 Task: Open the event Casual Team Building Game on '2024/05/21', change the date to 2024/03/05, change the font style of the description to Courier New, set the availability to Away, insert an emoji Purple herat, logged in from the account softage.10@softage.net and add another guest for the event, softage.2@softage.net. Change the alignment of the event description to Align left.Change the font color of the description to Dark Green and select an event charm, 
Action: Mouse moved to (381, 161)
Screenshot: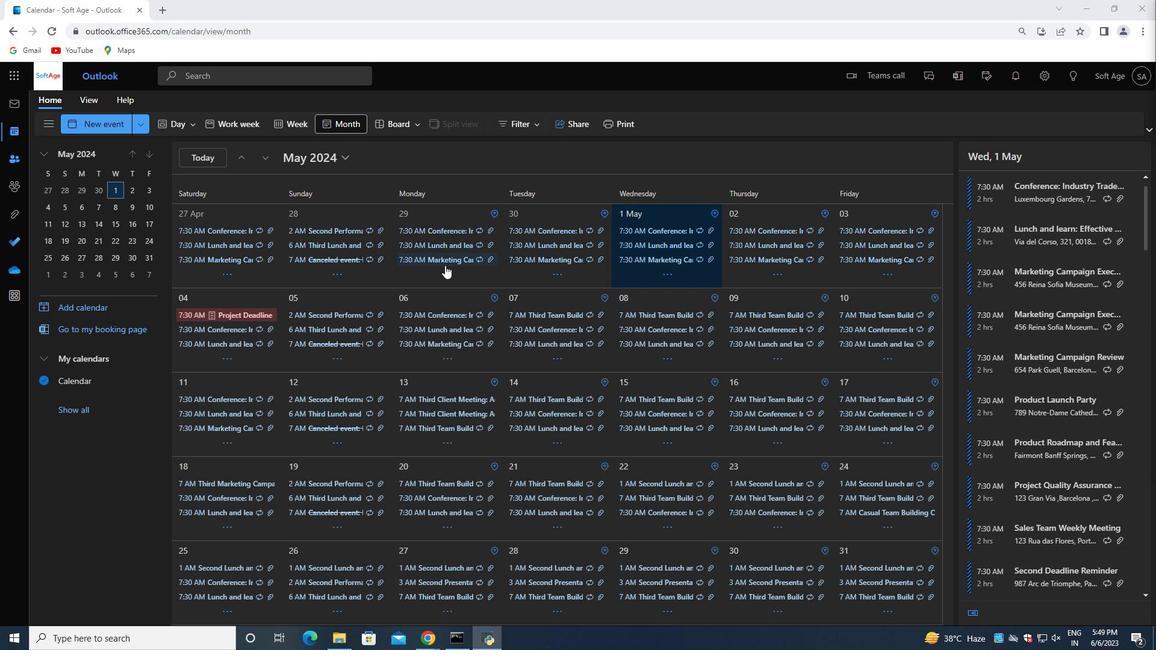 
Action: Mouse pressed left at (381, 161)
Screenshot: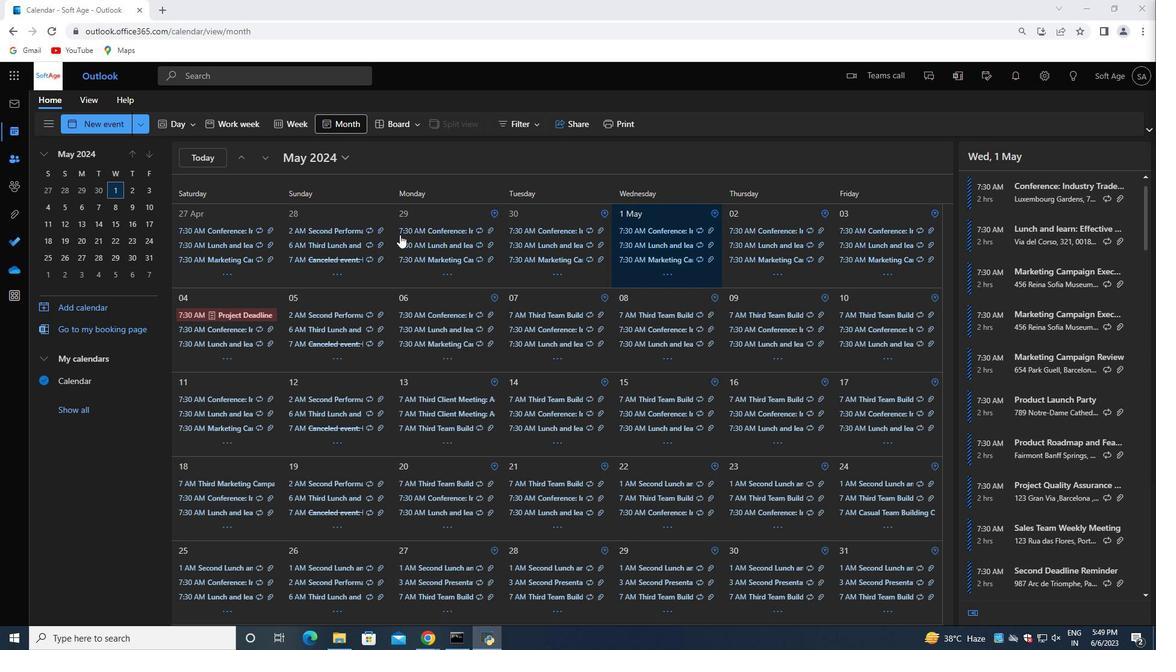 
Action: Mouse moved to (398, 182)
Screenshot: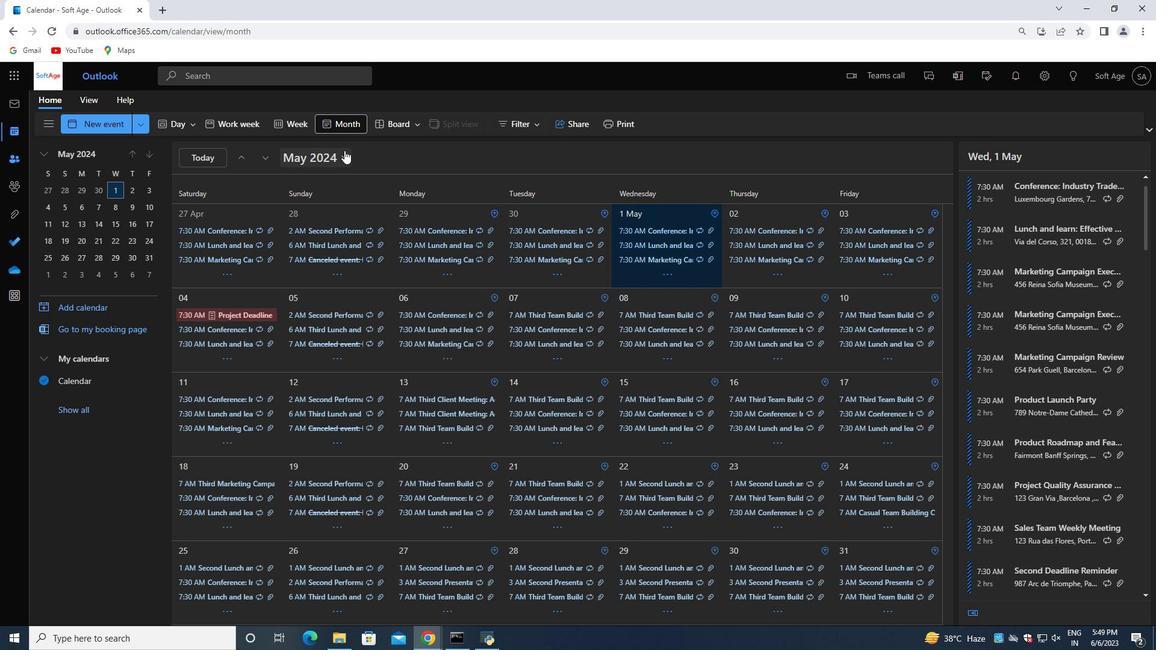 
Action: Mouse pressed left at (398, 182)
Screenshot: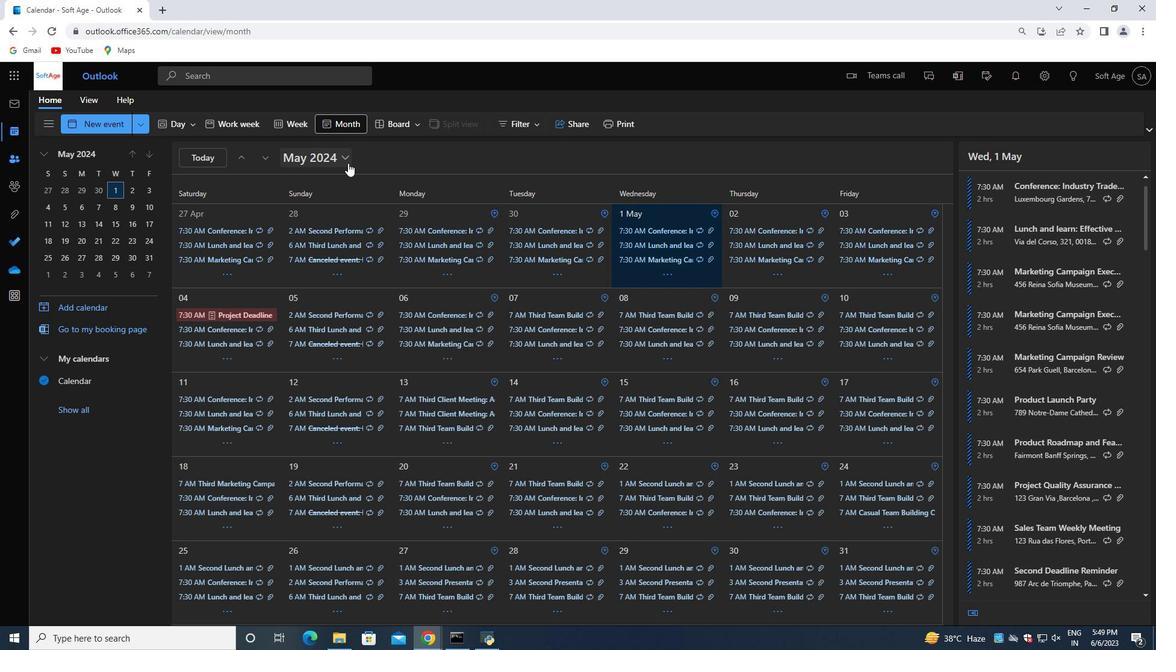 
Action: Mouse moved to (303, 239)
Screenshot: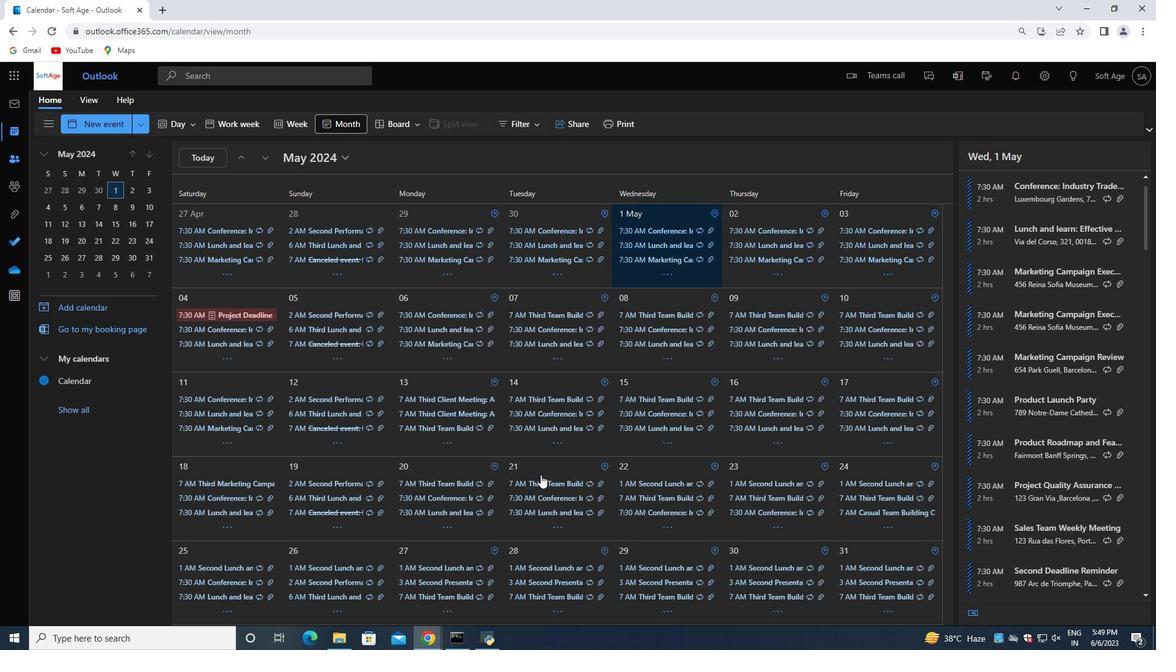
Action: Mouse pressed left at (303, 239)
Screenshot: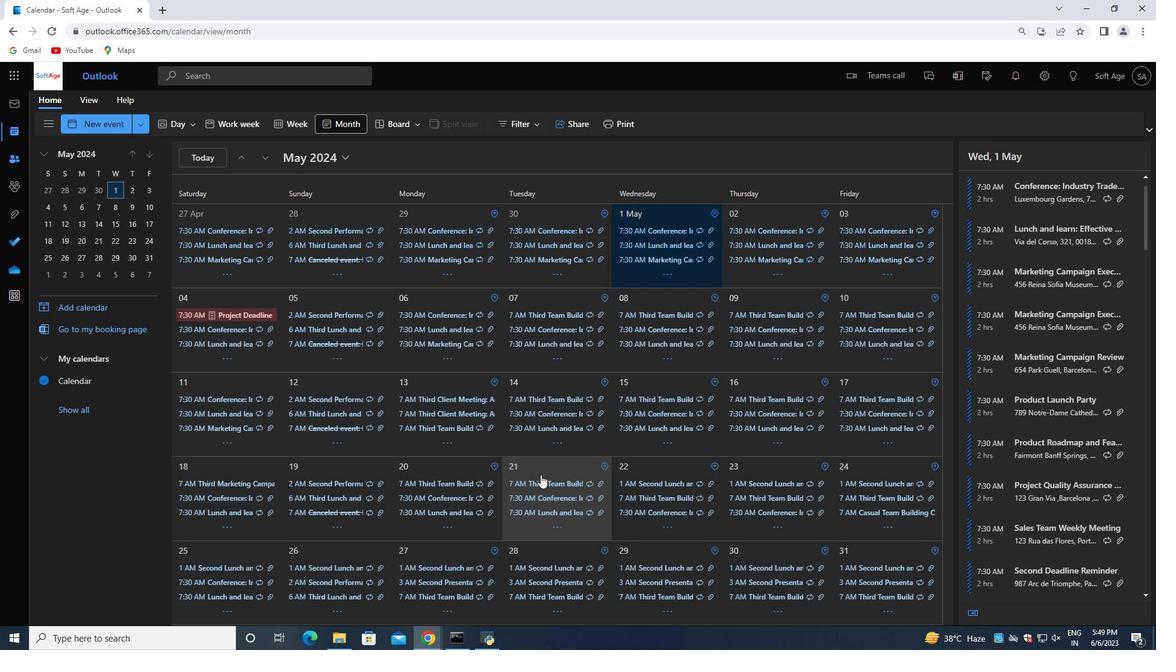 
Action: Mouse moved to (622, 162)
Screenshot: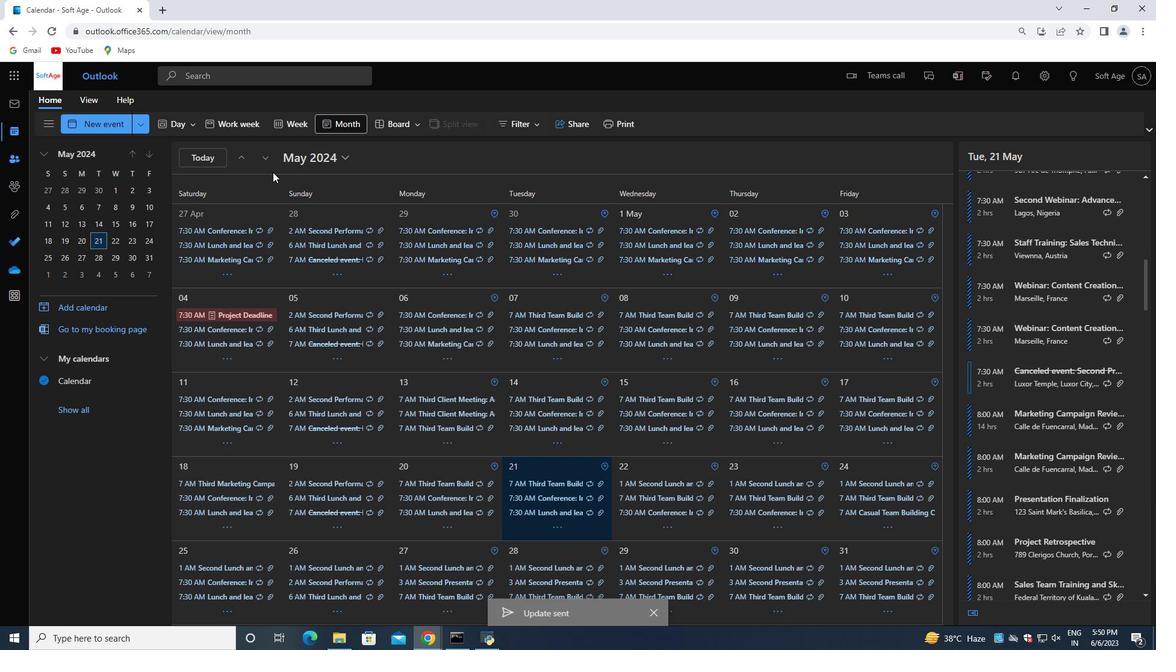 
Action: Mouse pressed left at (622, 162)
Screenshot: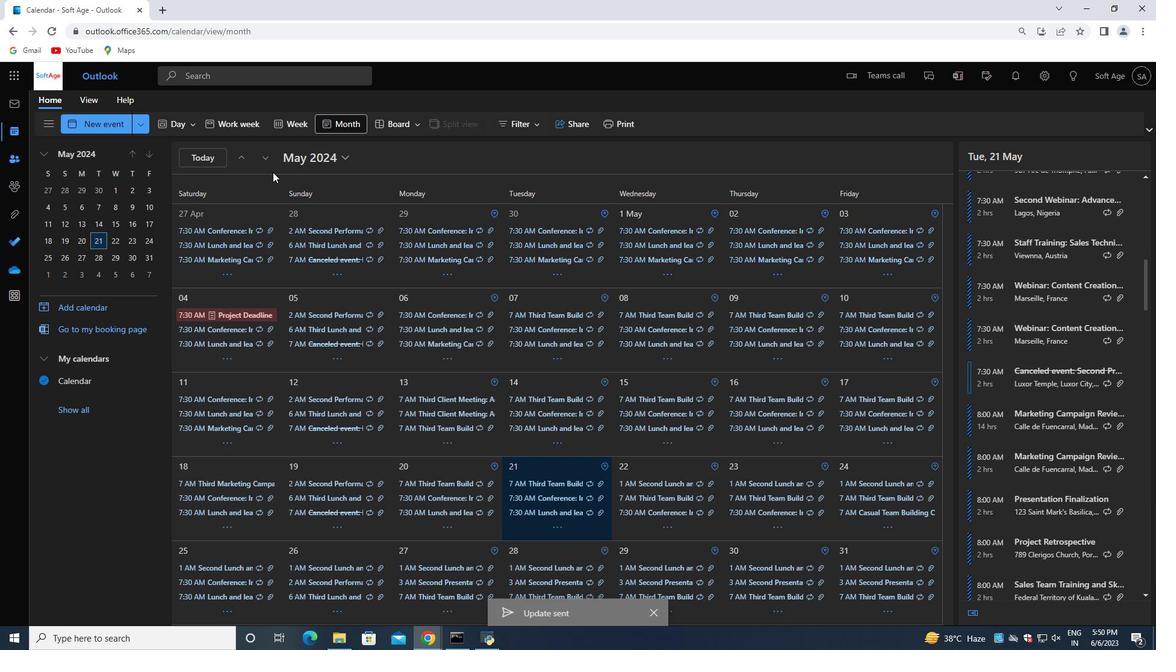 
Action: Mouse moved to (343, 150)
Screenshot: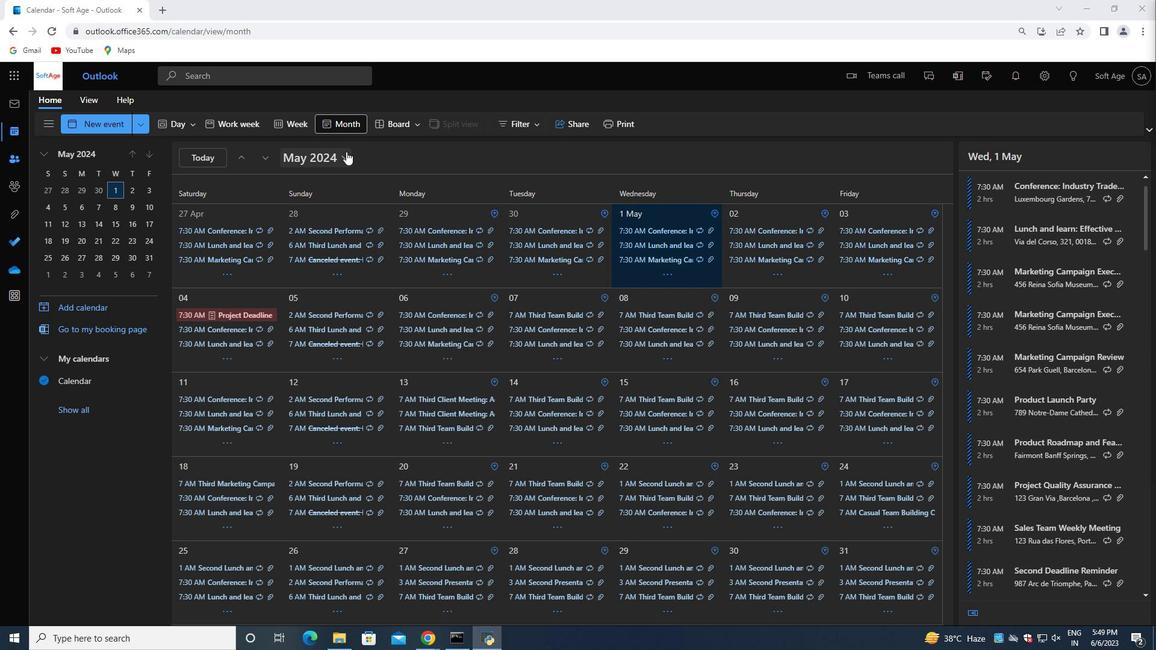 
Action: Mouse pressed left at (343, 150)
Screenshot: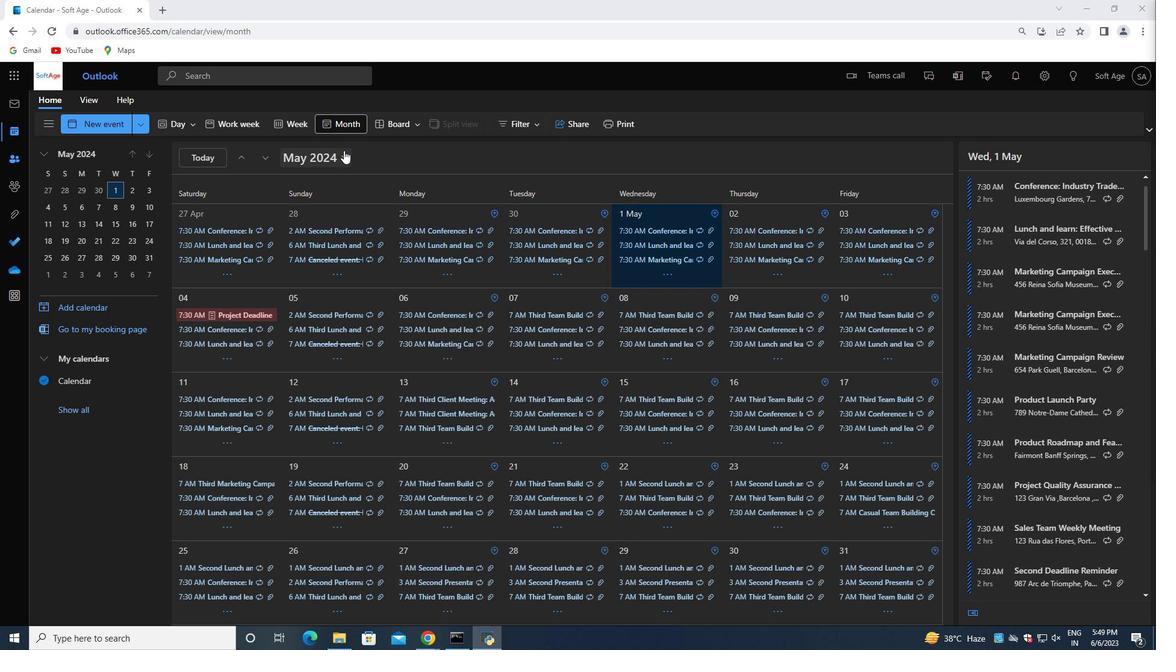 
Action: Mouse moved to (343, 150)
Screenshot: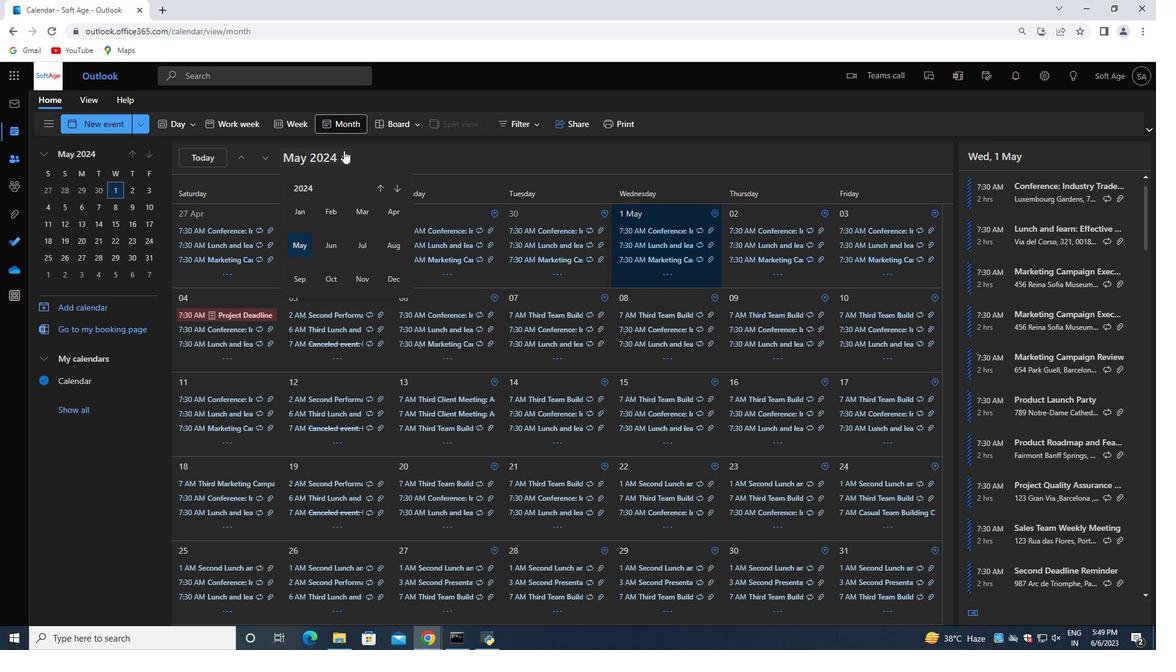 
Action: Mouse pressed left at (343, 150)
Screenshot: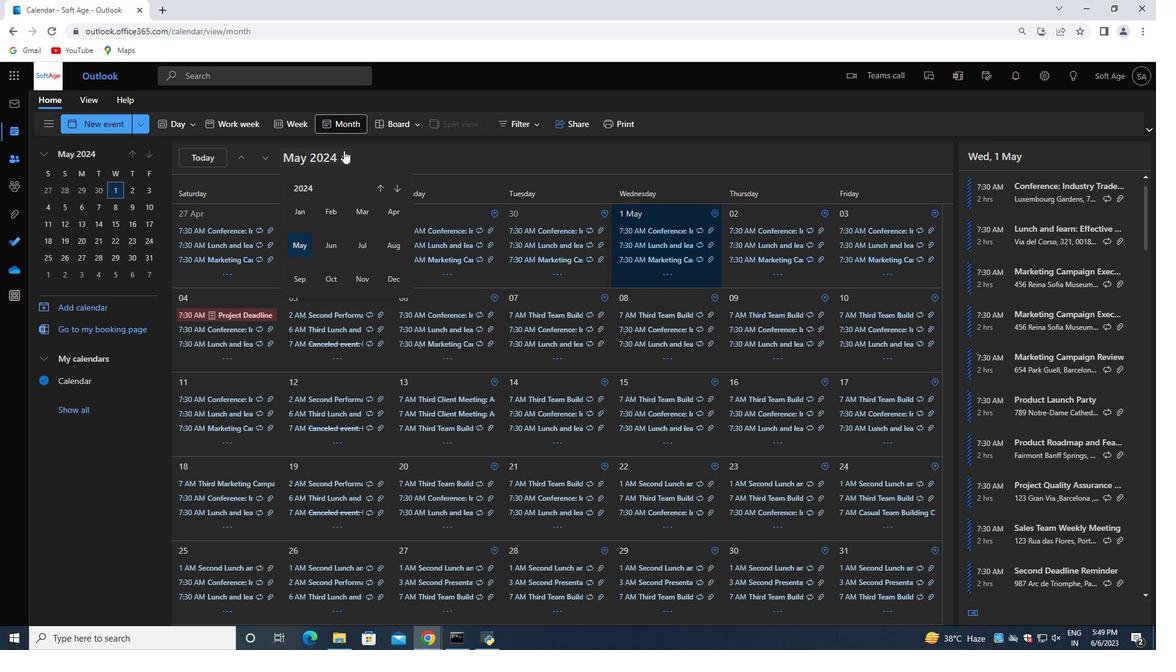 
Action: Mouse moved to (540, 475)
Screenshot: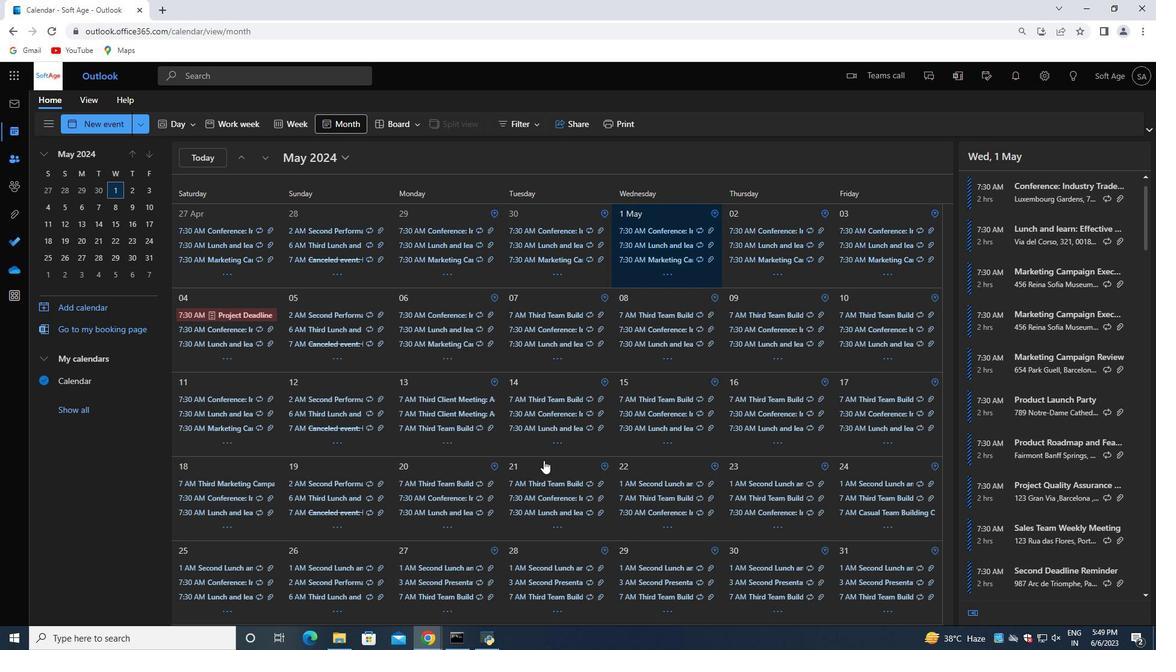 
Action: Mouse pressed left at (540, 475)
Screenshot: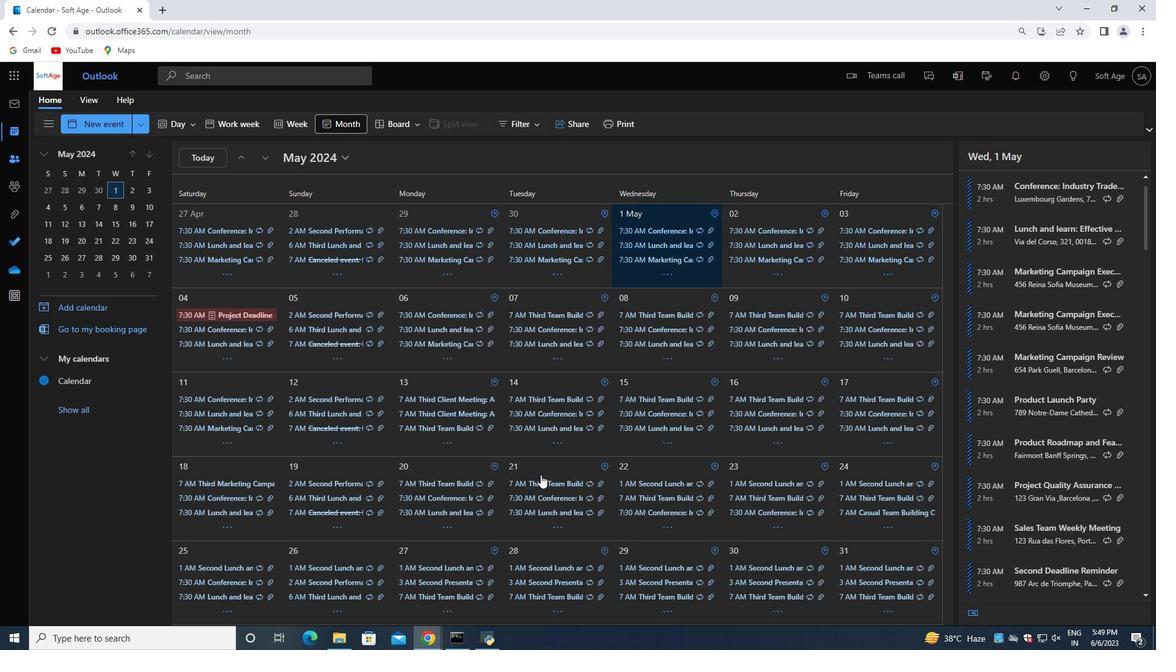 
Action: Mouse moved to (998, 408)
Screenshot: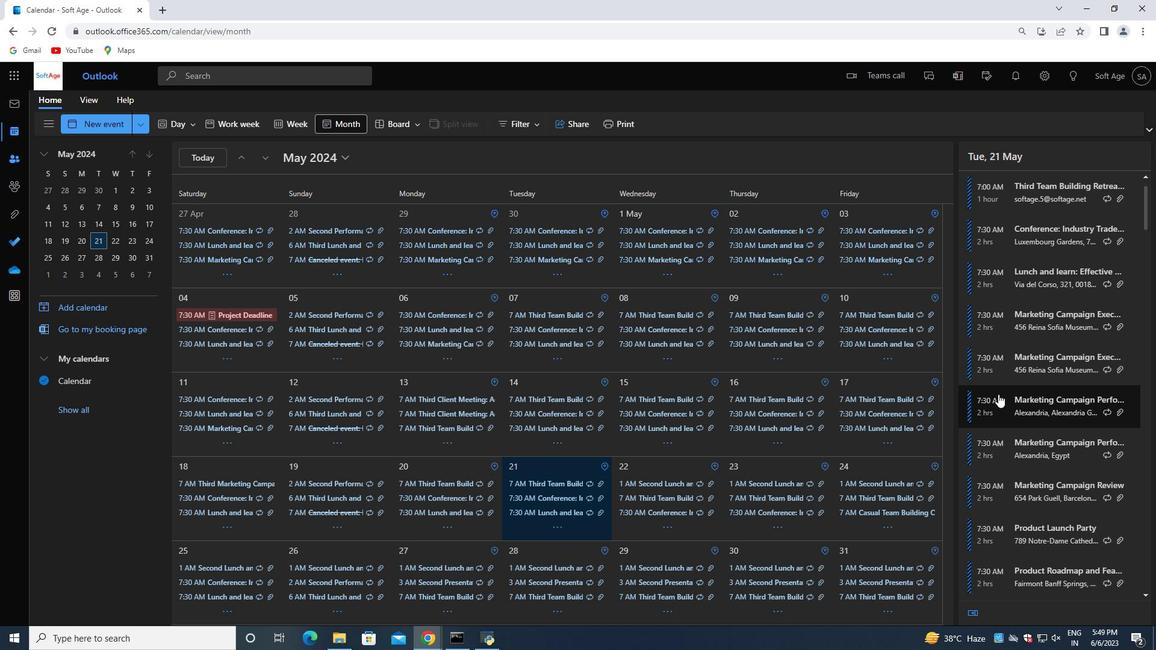 
Action: Mouse scrolled (998, 407) with delta (0, 0)
Screenshot: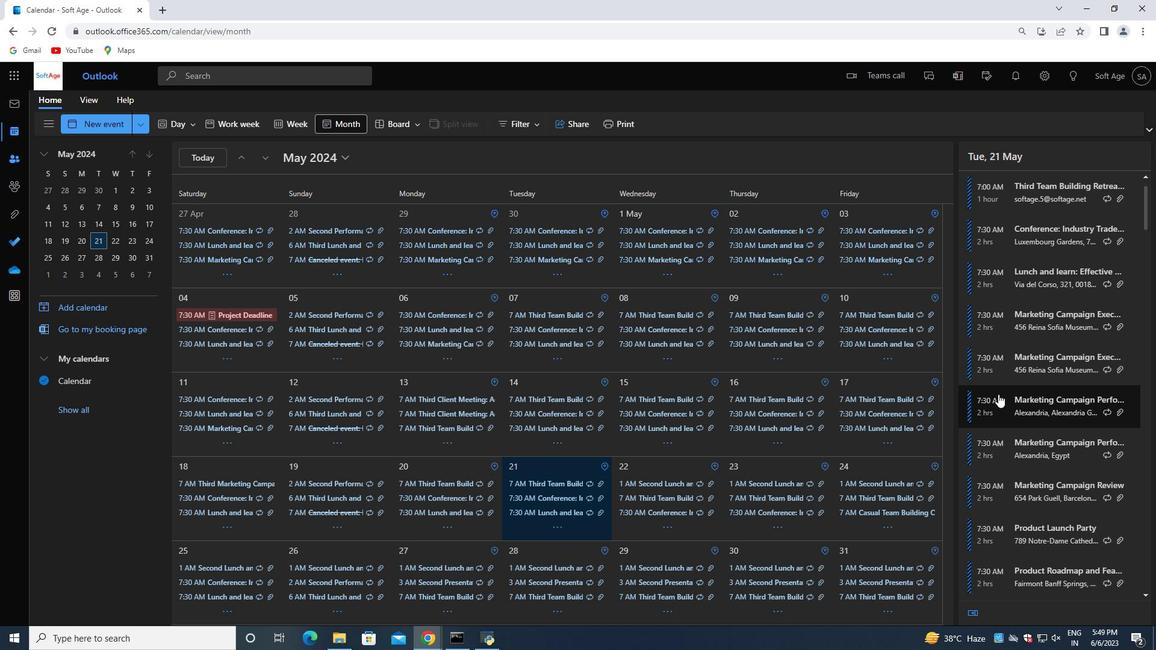
Action: Mouse moved to (998, 414)
Screenshot: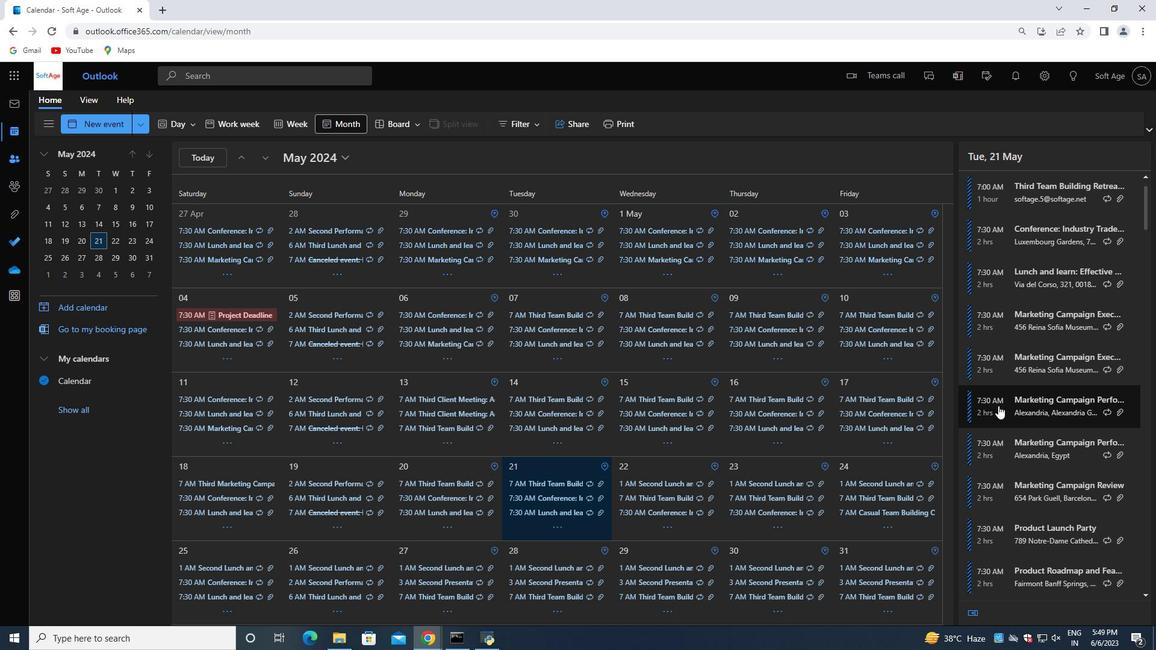 
Action: Mouse scrolled (998, 413) with delta (0, 0)
Screenshot: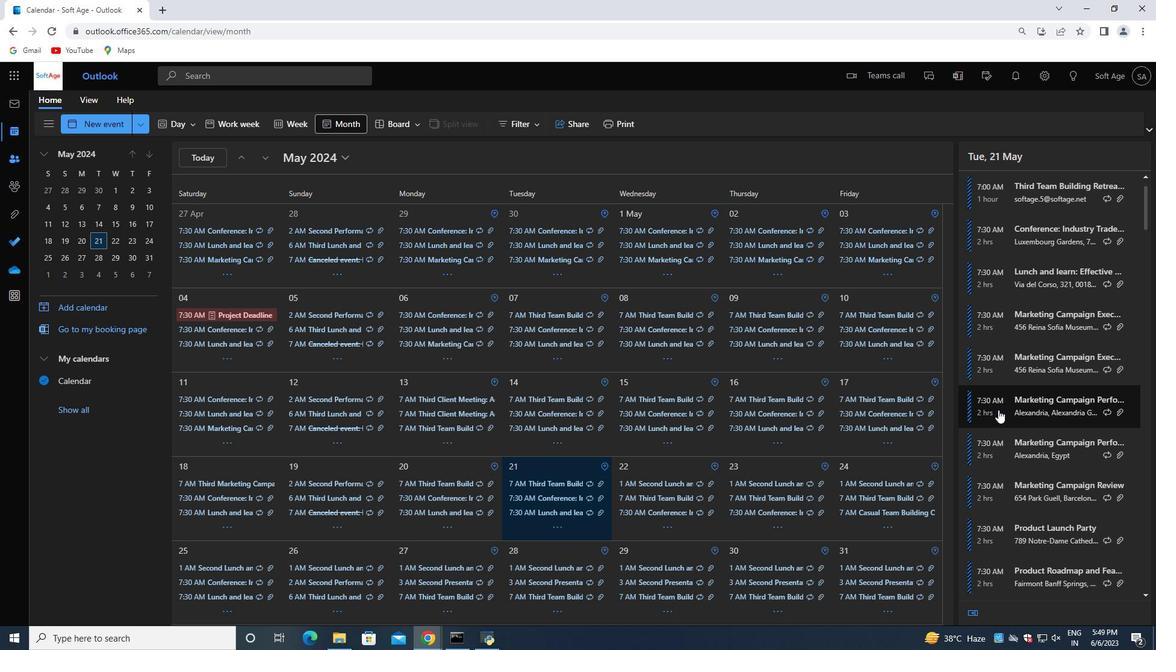 
Action: Mouse moved to (997, 415)
Screenshot: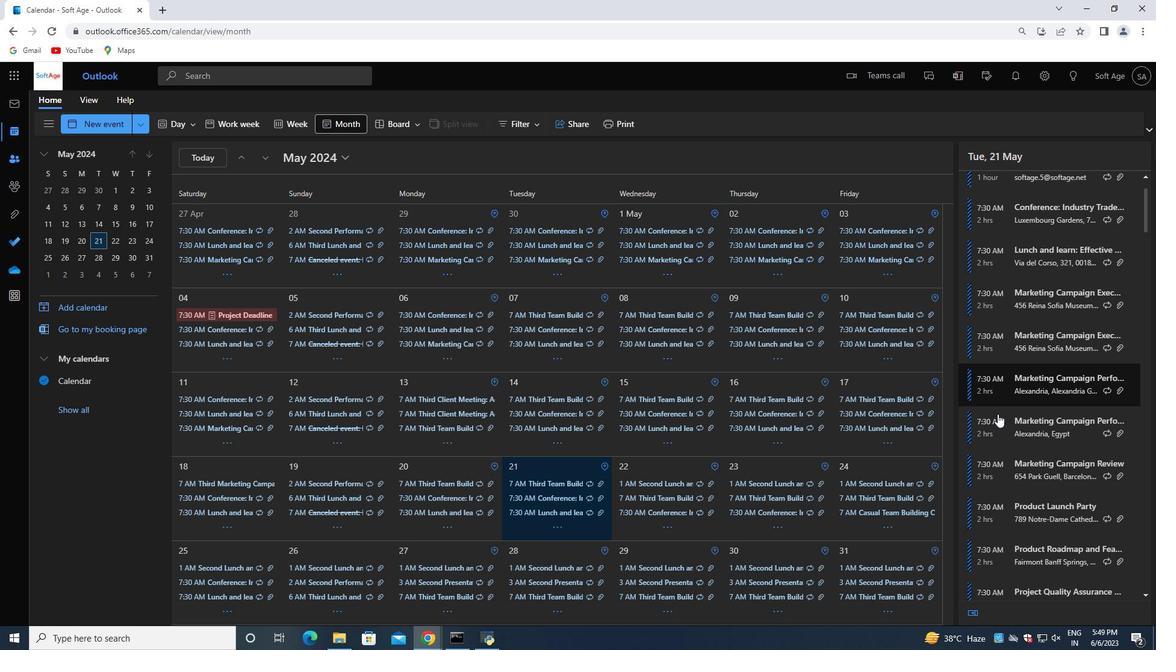 
Action: Mouse scrolled (997, 414) with delta (0, 0)
Screenshot: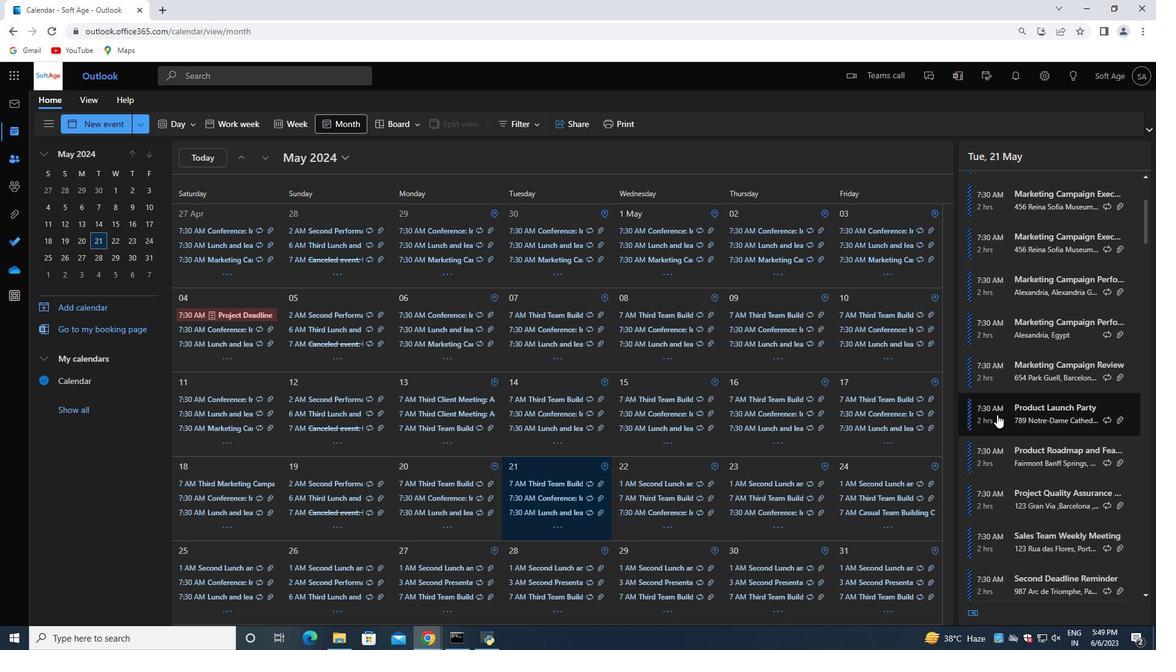 
Action: Mouse scrolled (997, 414) with delta (0, 0)
Screenshot: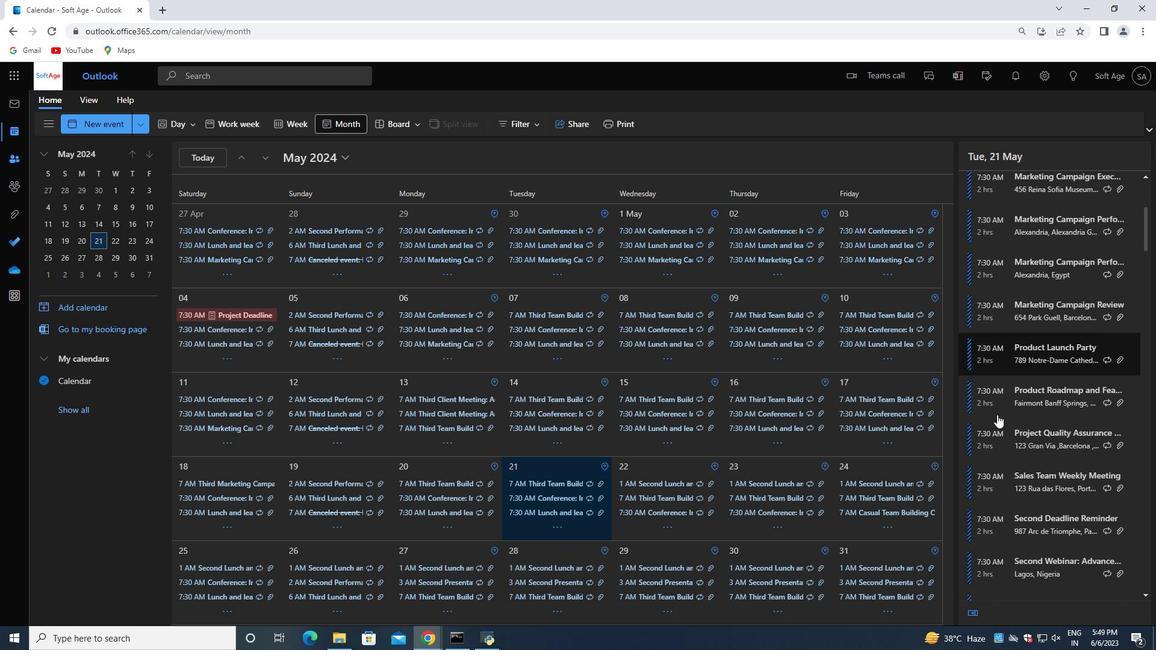 
Action: Mouse scrolled (997, 414) with delta (0, 0)
Screenshot: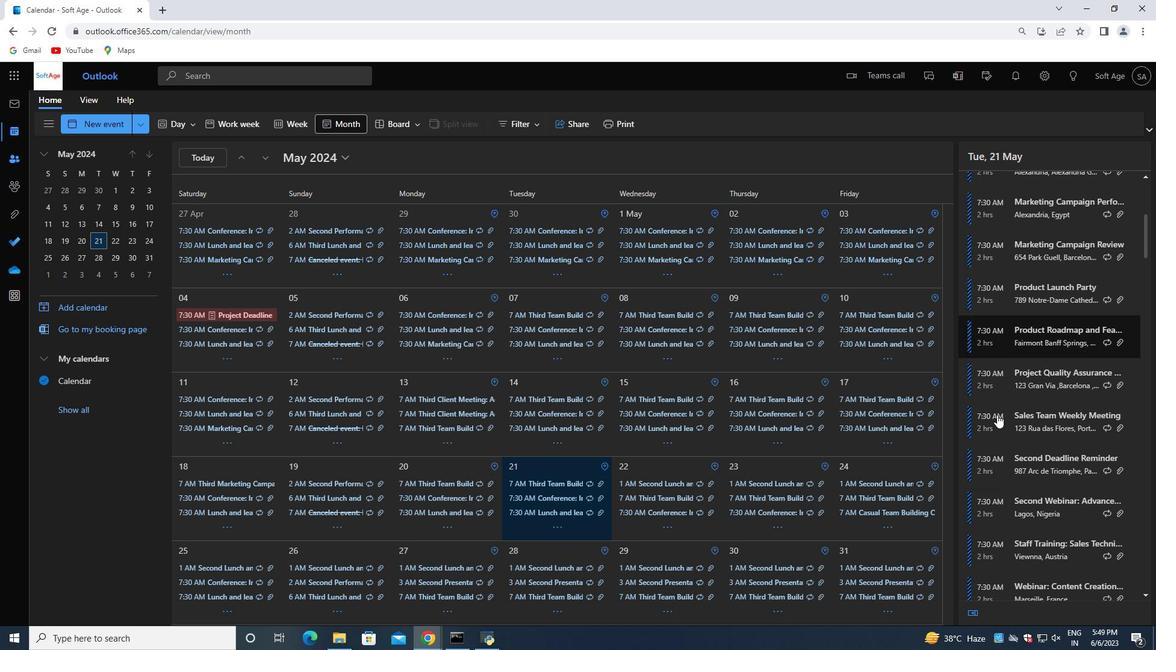 
Action: Mouse scrolled (997, 414) with delta (0, 0)
Screenshot: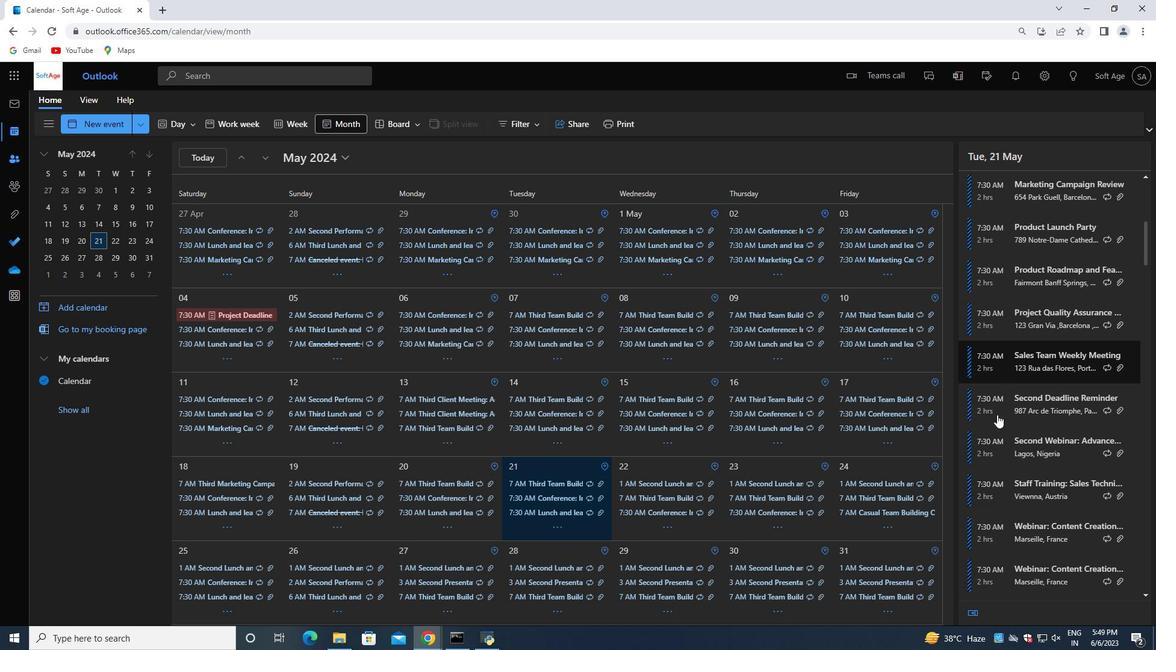 
Action: Mouse moved to (996, 415)
Screenshot: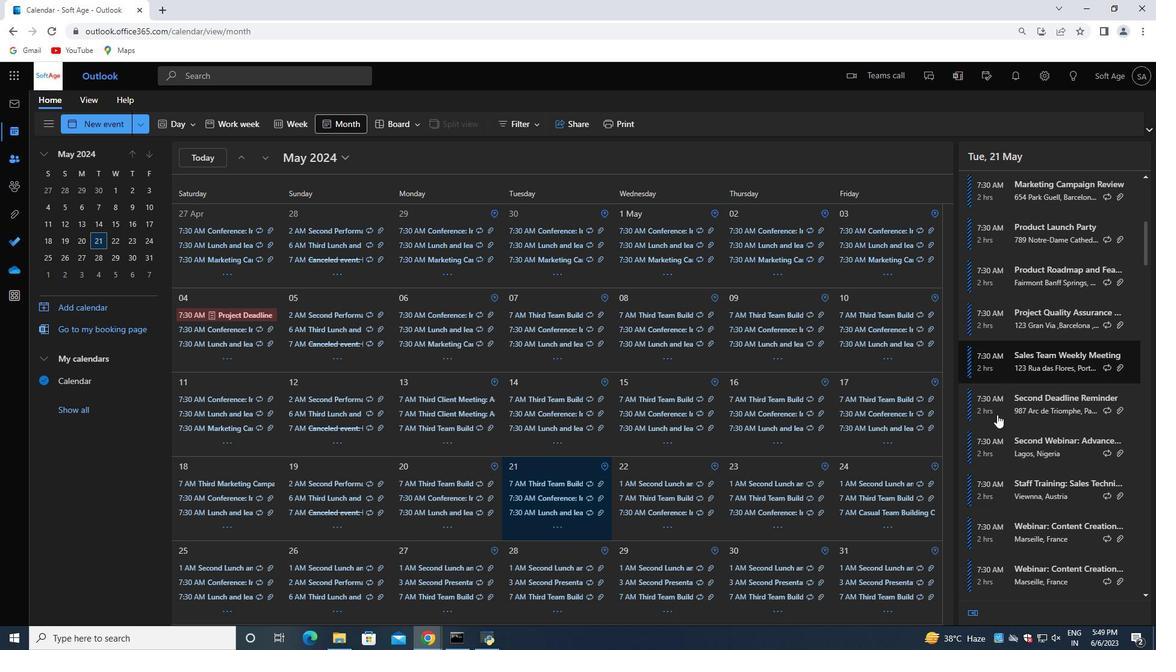 
Action: Mouse scrolled (996, 414) with delta (0, 0)
Screenshot: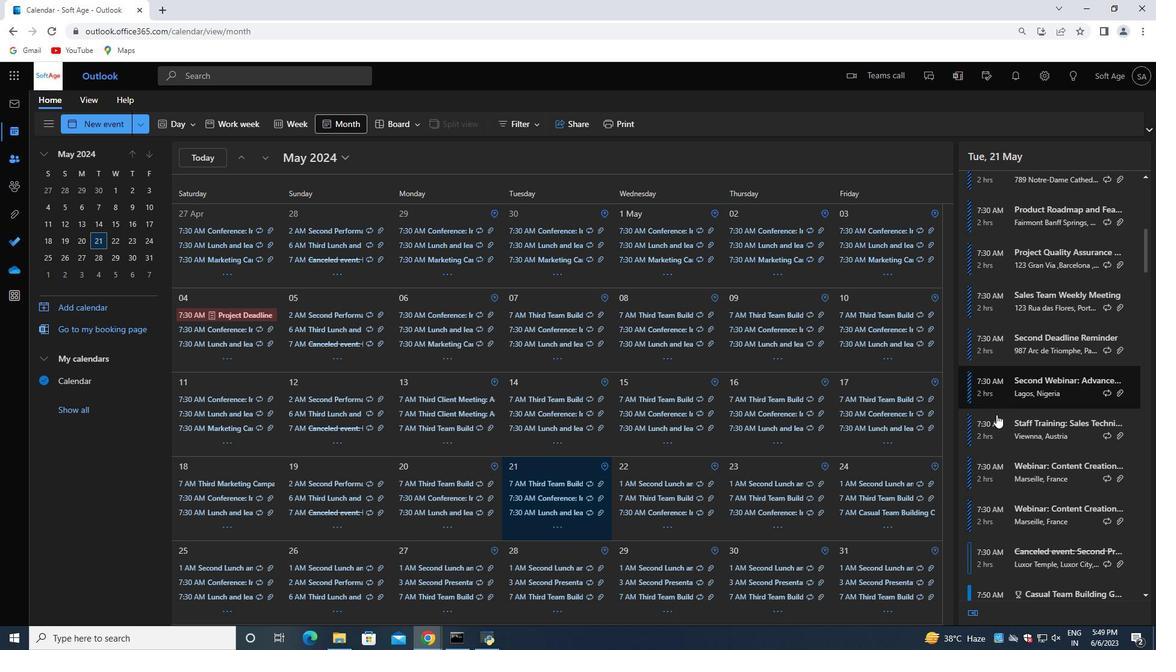 
Action: Mouse scrolled (996, 414) with delta (0, 0)
Screenshot: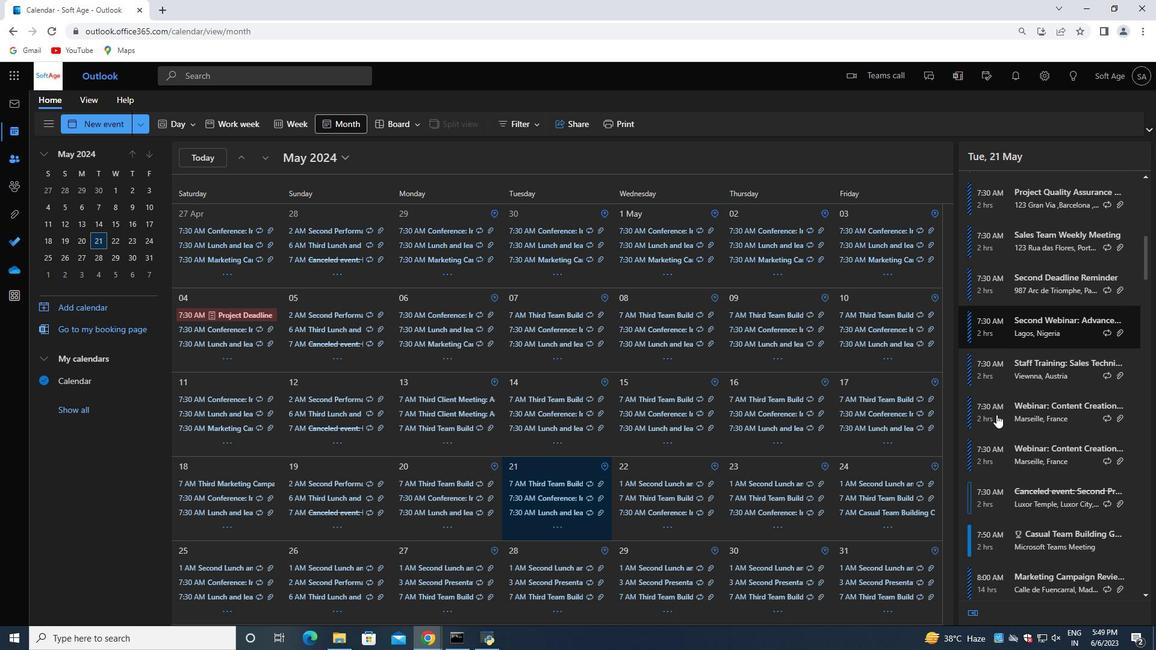 
Action: Mouse scrolled (996, 414) with delta (0, 0)
Screenshot: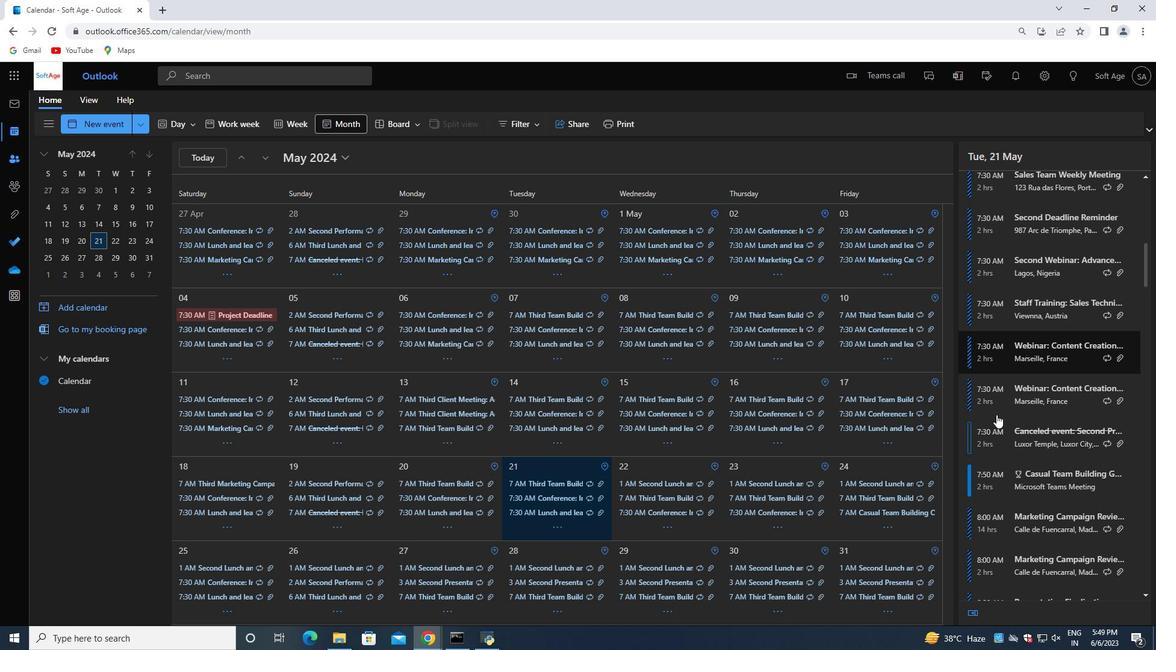 
Action: Mouse moved to (998, 427)
Screenshot: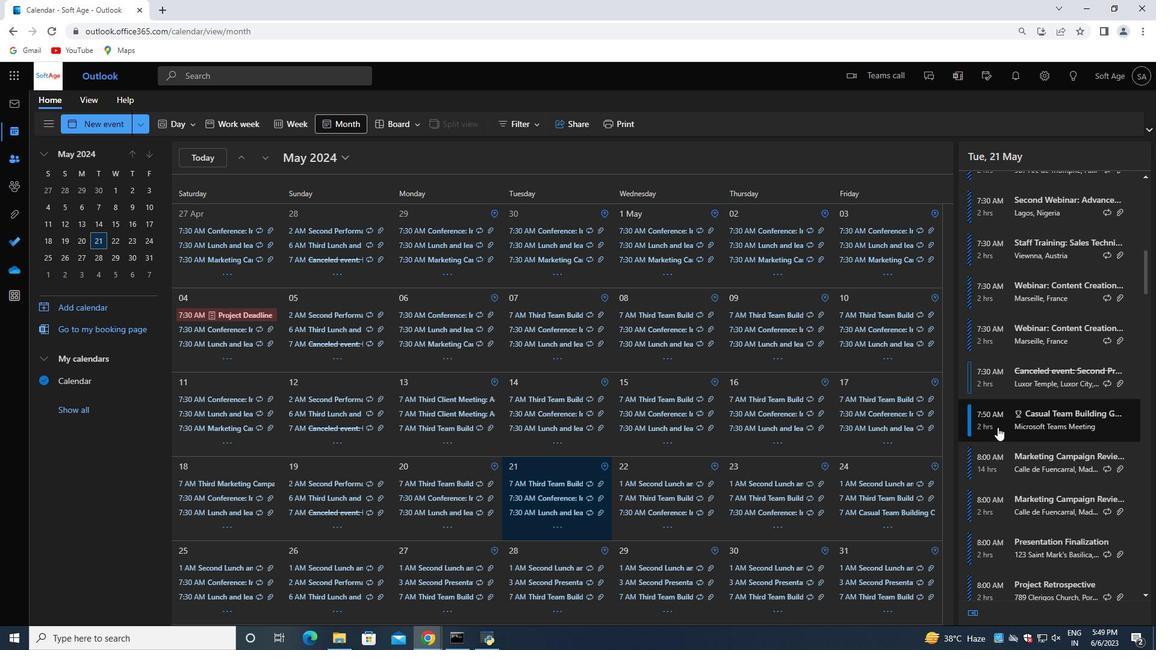 
Action: Mouse pressed left at (998, 427)
Screenshot: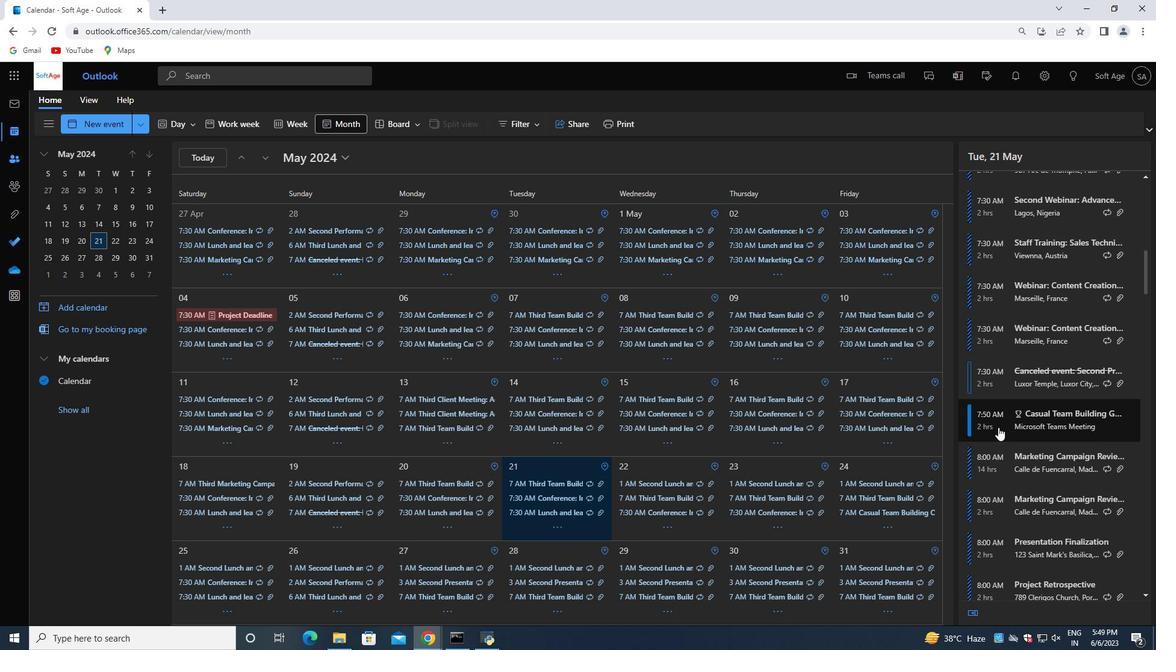 
Action: Mouse moved to (772, 489)
Screenshot: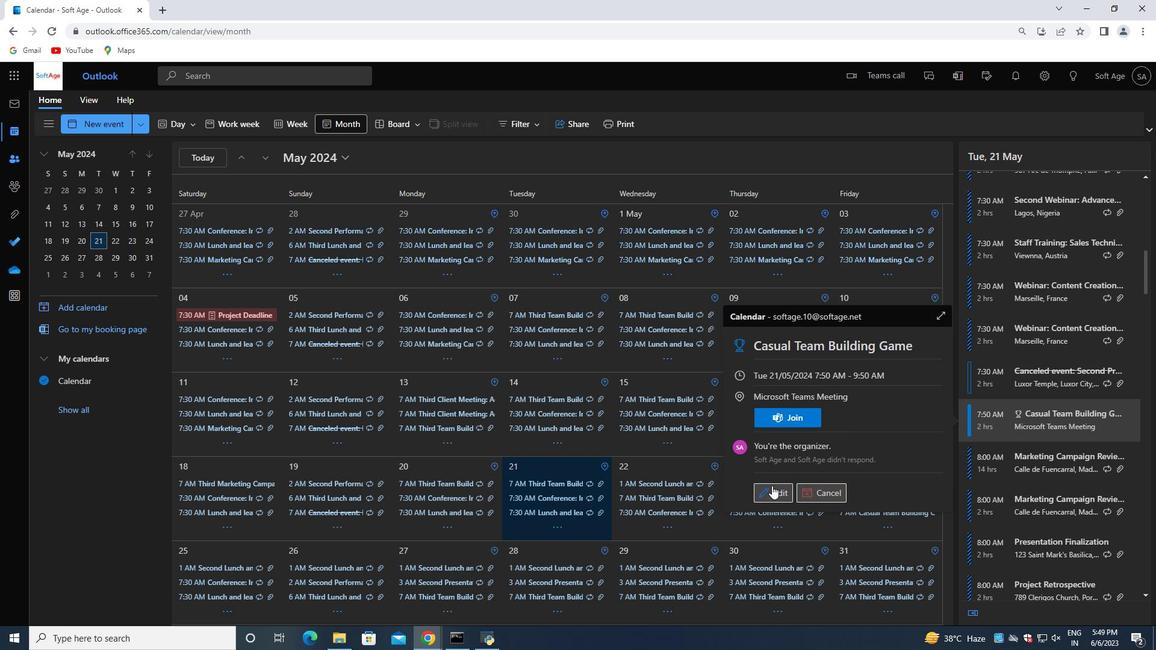 
Action: Mouse pressed left at (772, 489)
Screenshot: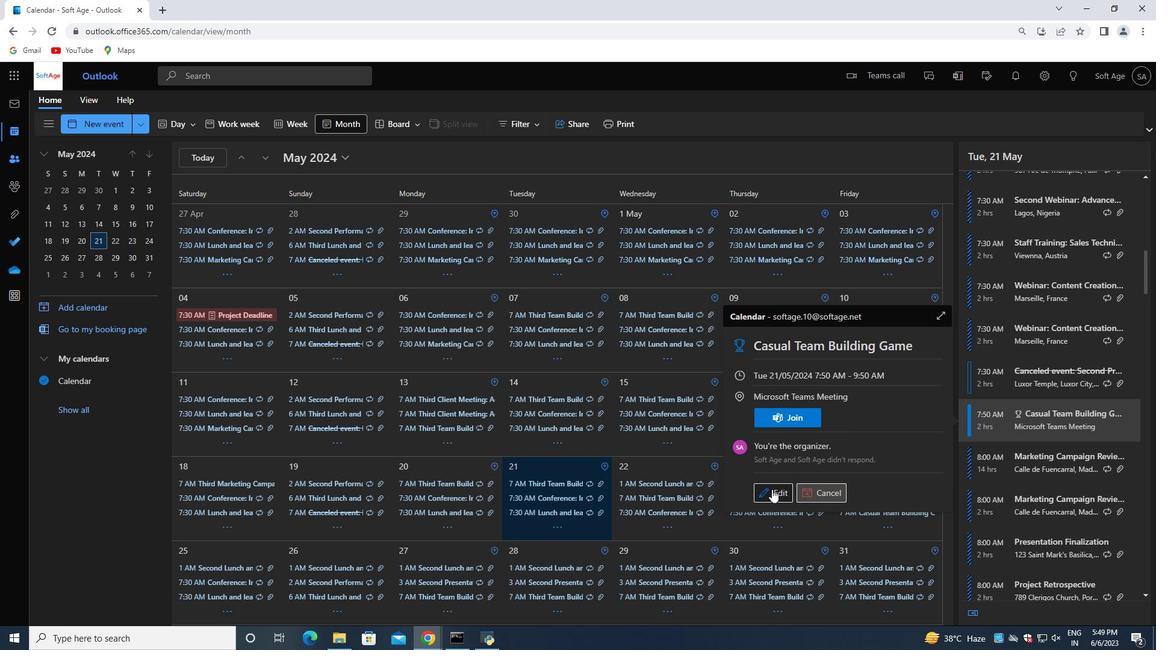 
Action: Mouse moved to (352, 331)
Screenshot: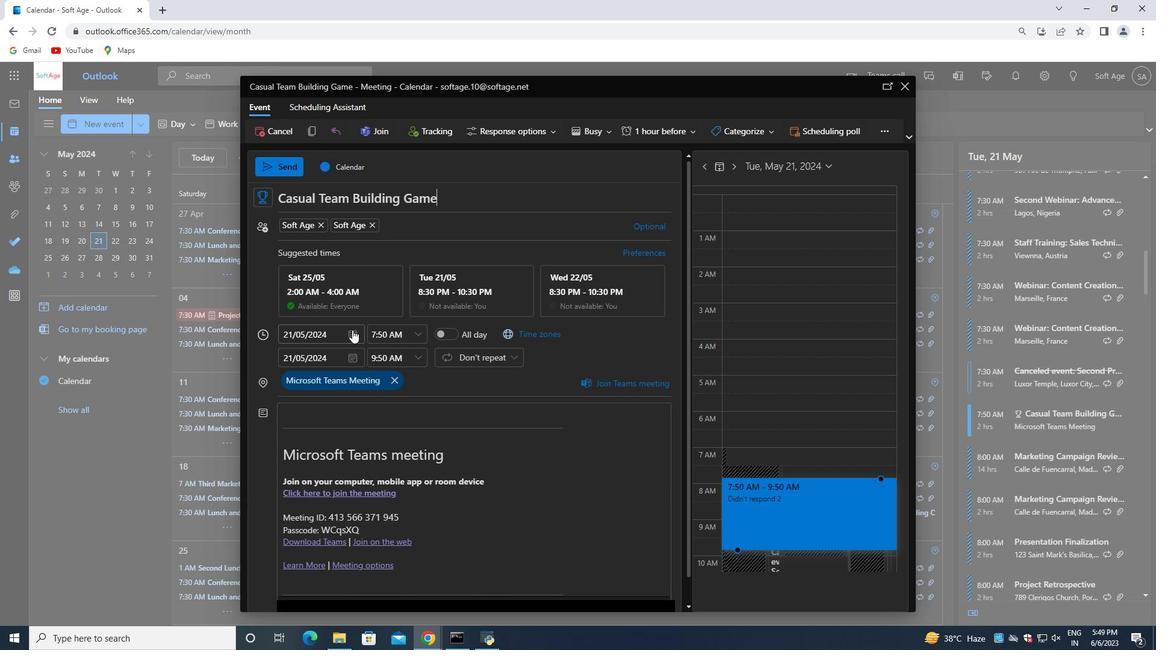 
Action: Mouse pressed left at (352, 331)
Screenshot: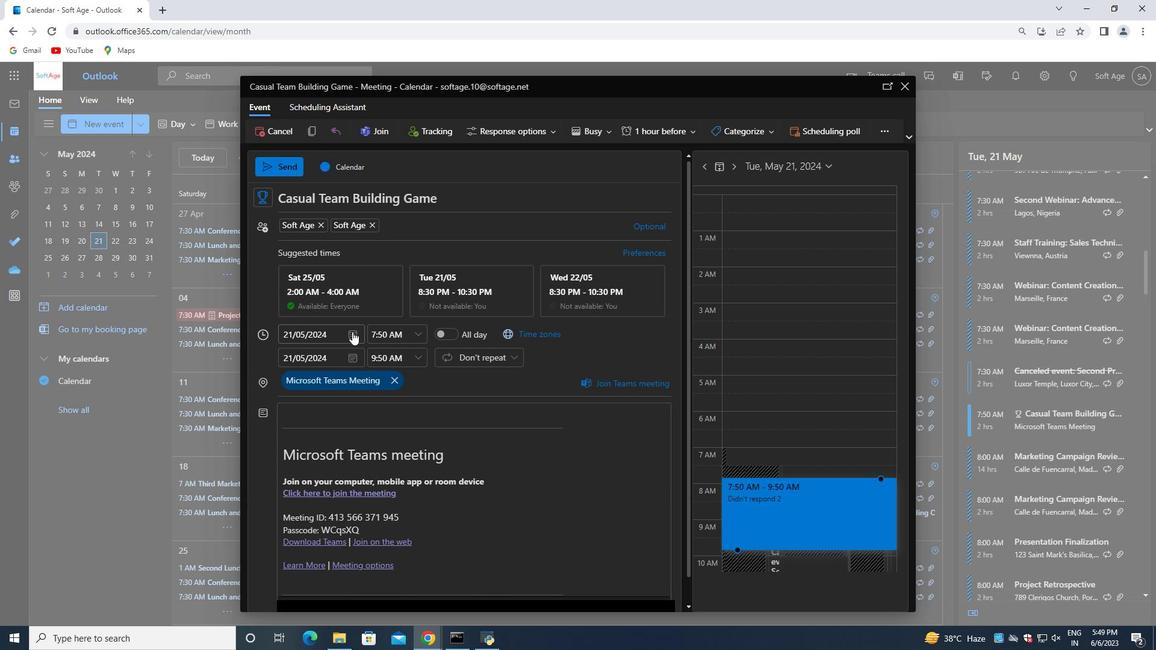 
Action: Mouse moved to (381, 354)
Screenshot: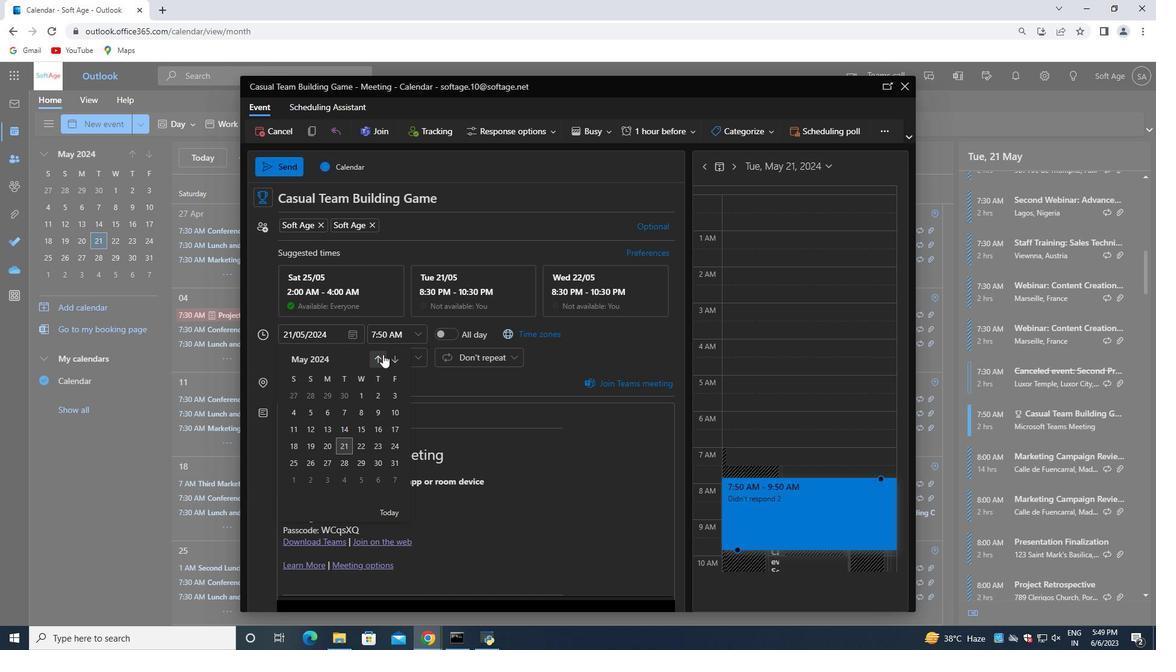 
Action: Mouse pressed left at (381, 354)
Screenshot: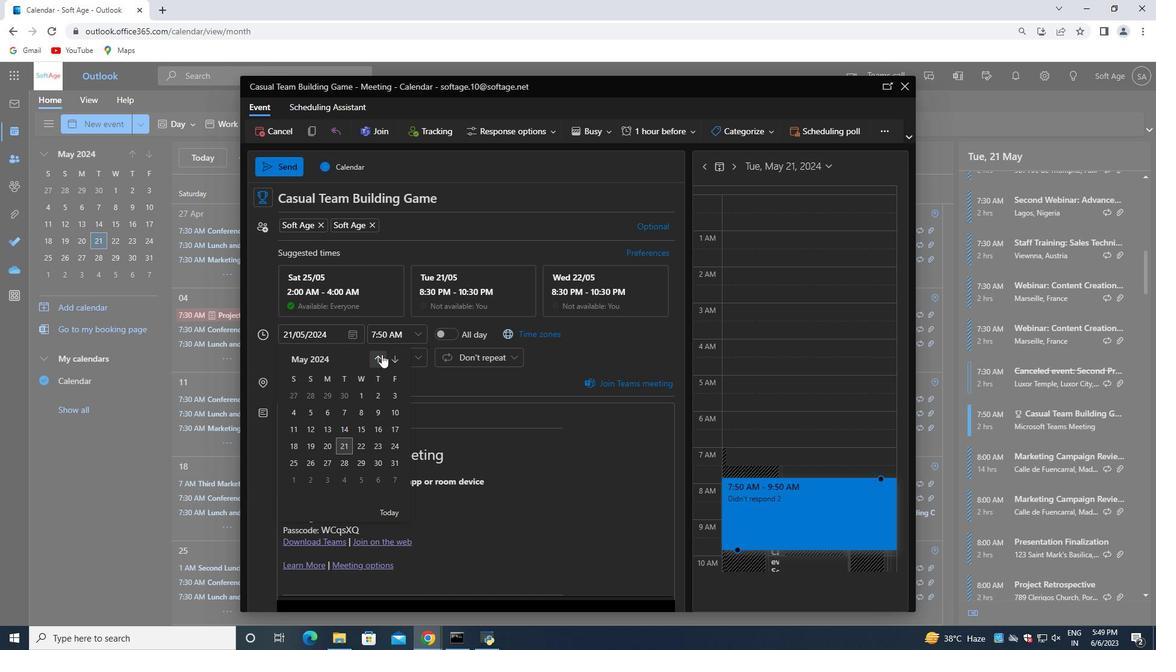 
Action: Mouse pressed left at (381, 354)
Screenshot: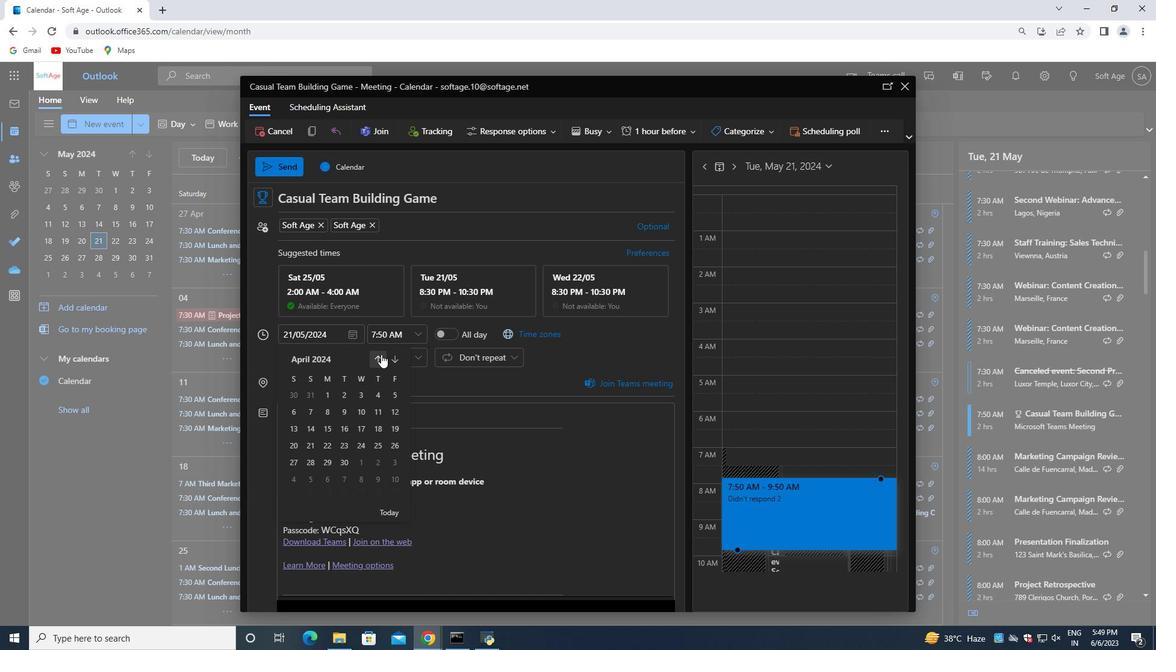 
Action: Mouse moved to (343, 410)
Screenshot: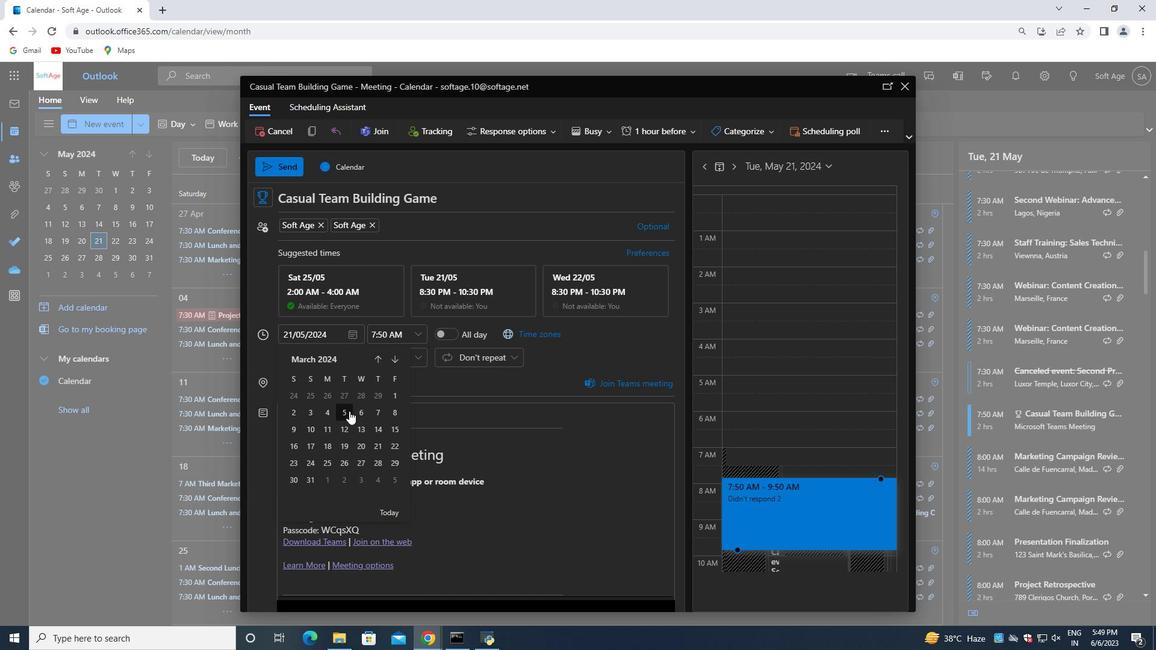 
Action: Mouse pressed left at (343, 410)
Screenshot: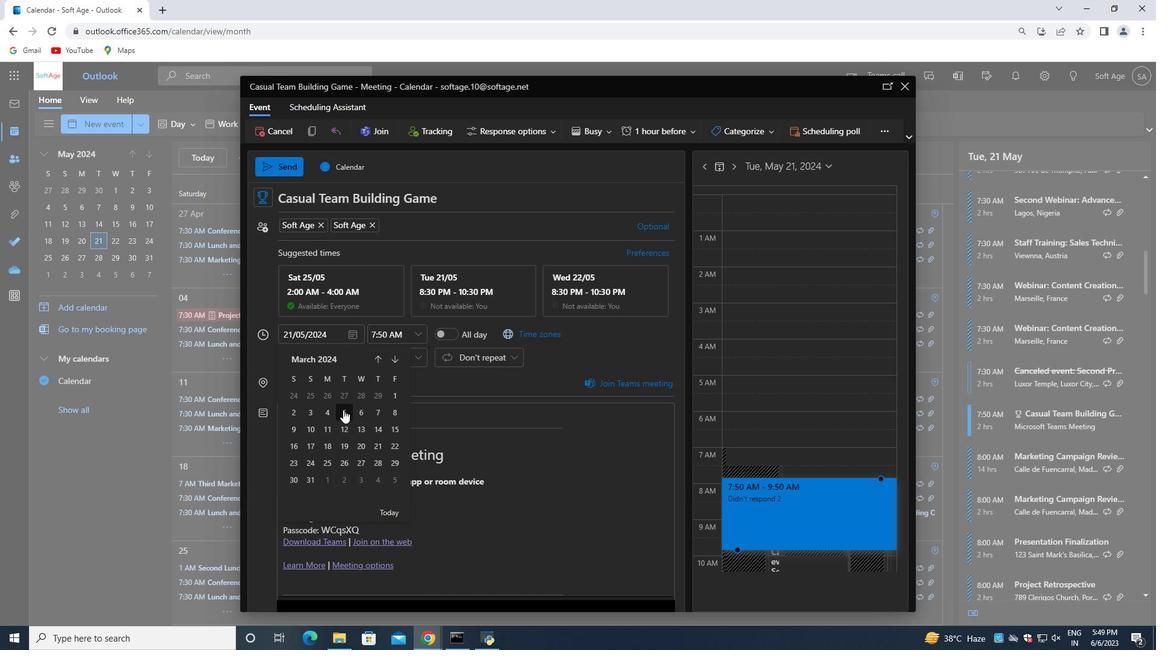 
Action: Mouse moved to (589, 127)
Screenshot: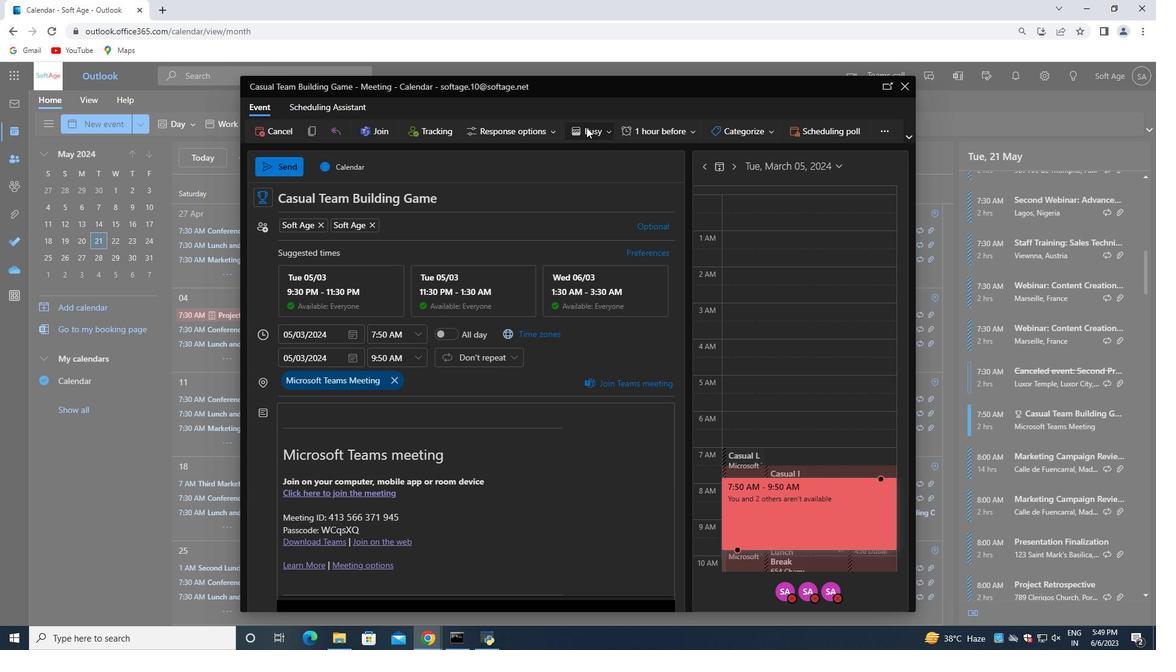 
Action: Mouse pressed left at (589, 127)
Screenshot: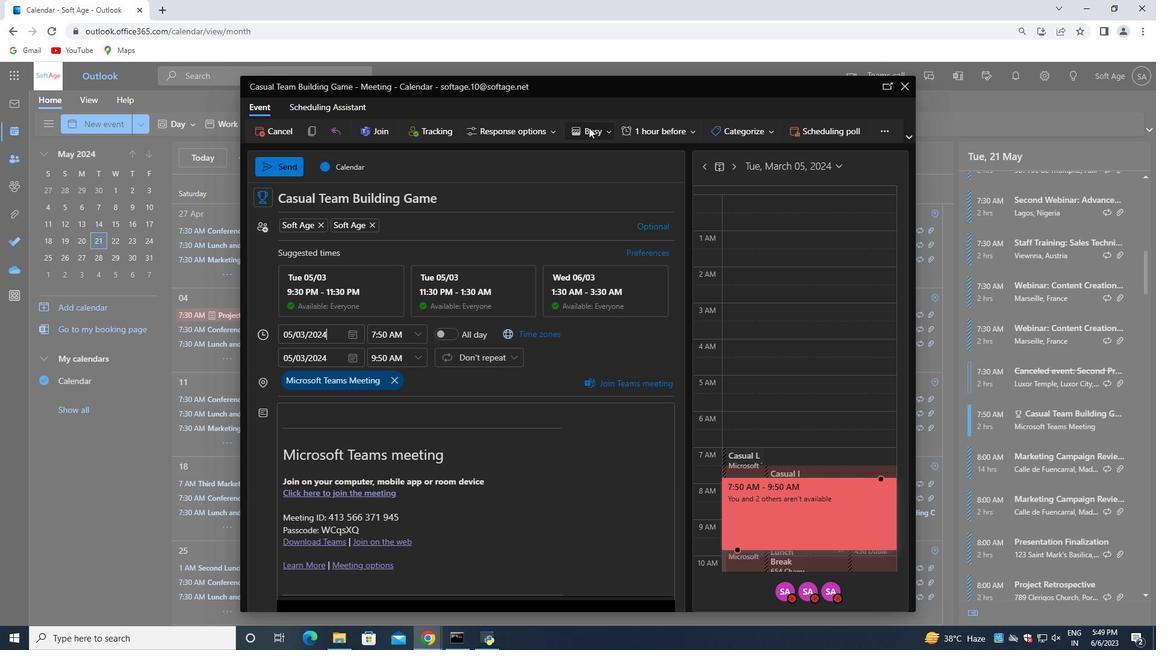 
Action: Mouse moved to (571, 243)
Screenshot: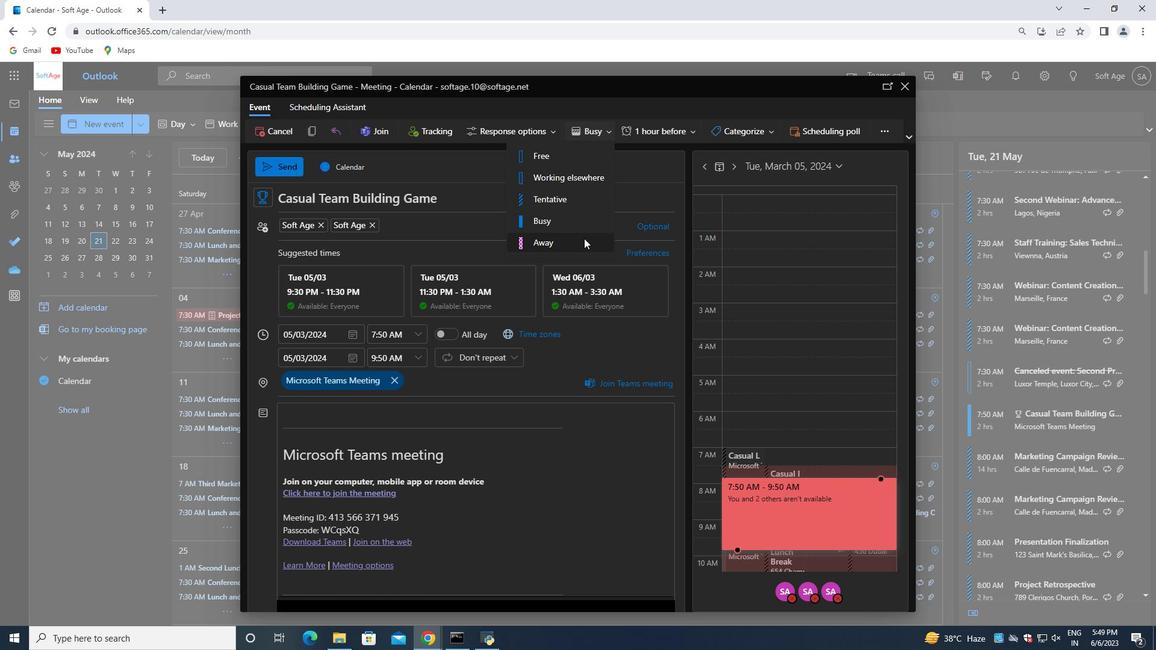 
Action: Mouse pressed left at (571, 243)
Screenshot: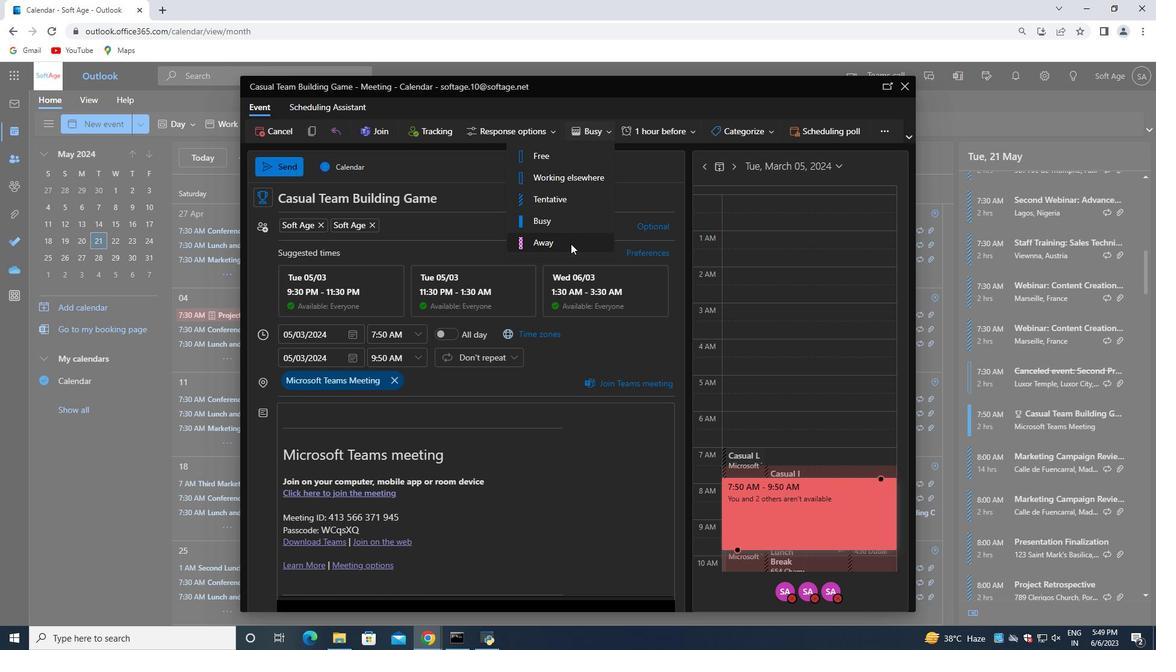 
Action: Mouse moved to (409, 222)
Screenshot: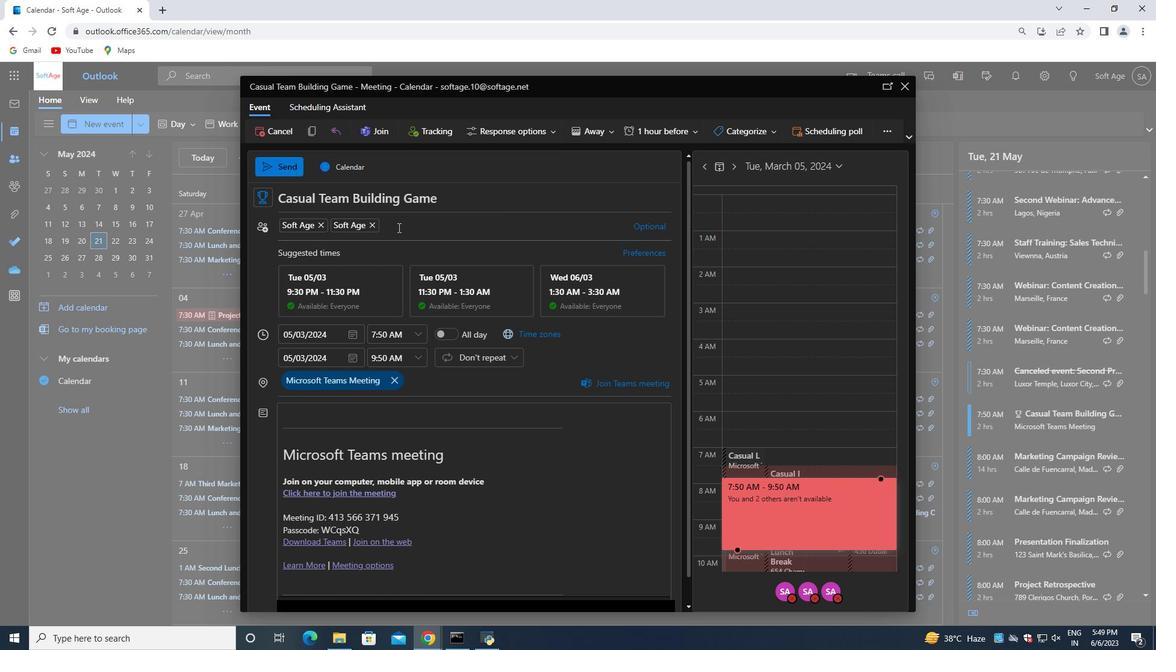 
Action: Mouse pressed left at (409, 222)
Screenshot: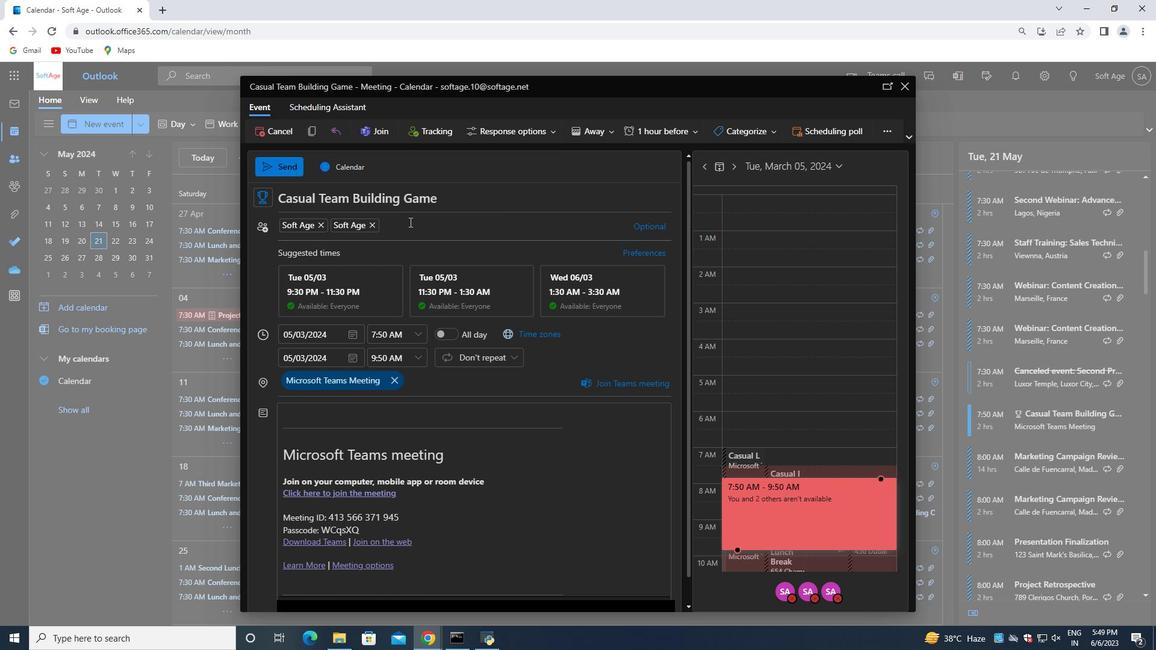 
Action: Key pressed so
Screenshot: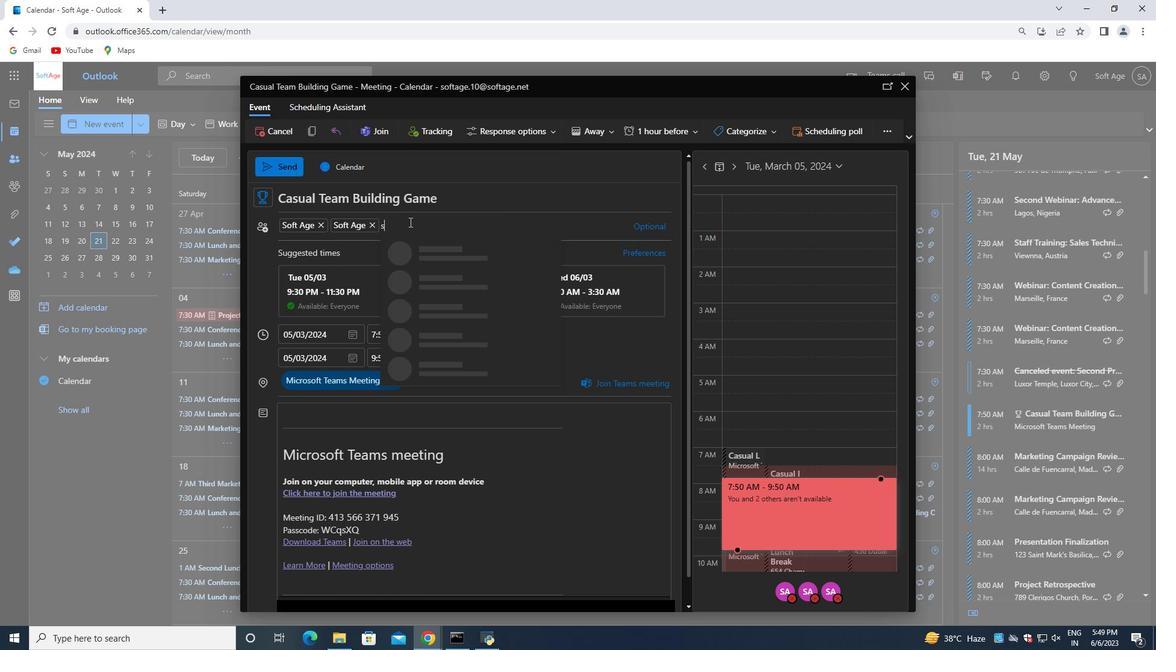 
Action: Mouse moved to (410, 222)
Screenshot: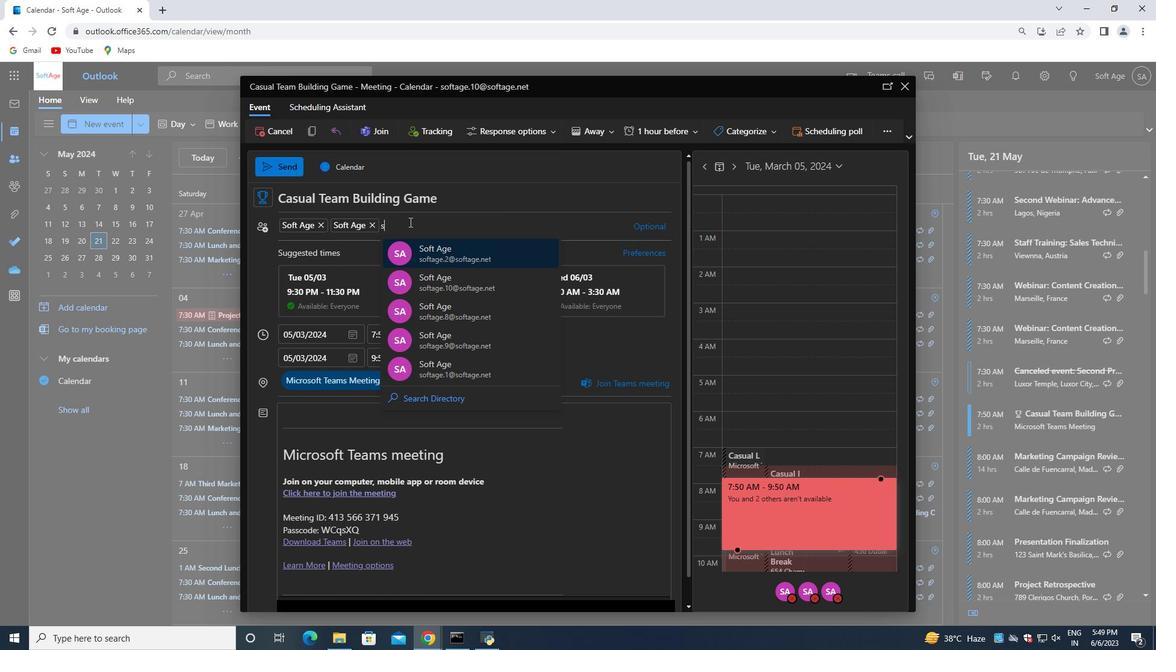 
Action: Key pressed ftage.2<Key.shift>@softage.net<Key.enter>
Screenshot: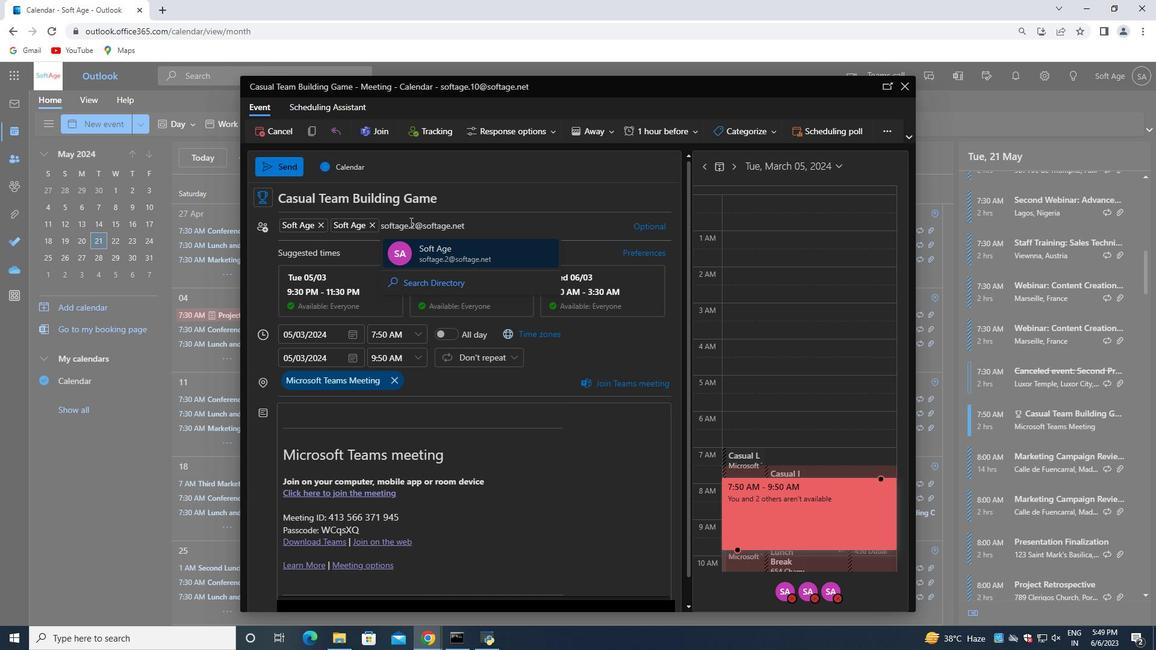 
Action: Mouse moved to (272, 172)
Screenshot: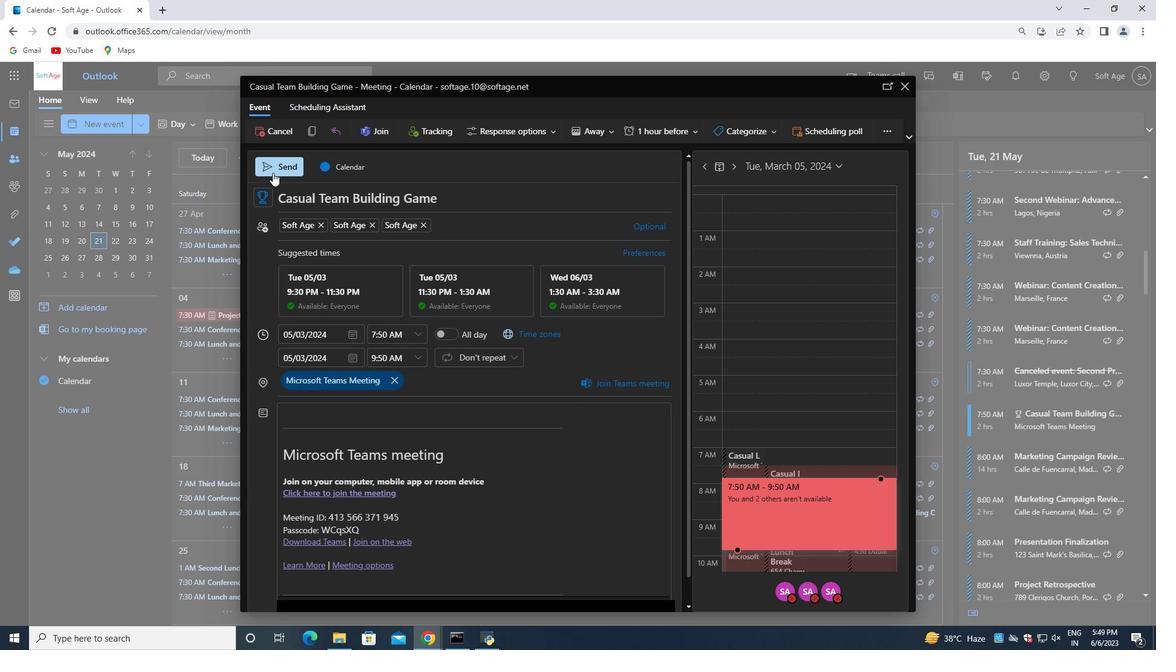 
Action: Mouse pressed left at (272, 172)
Screenshot: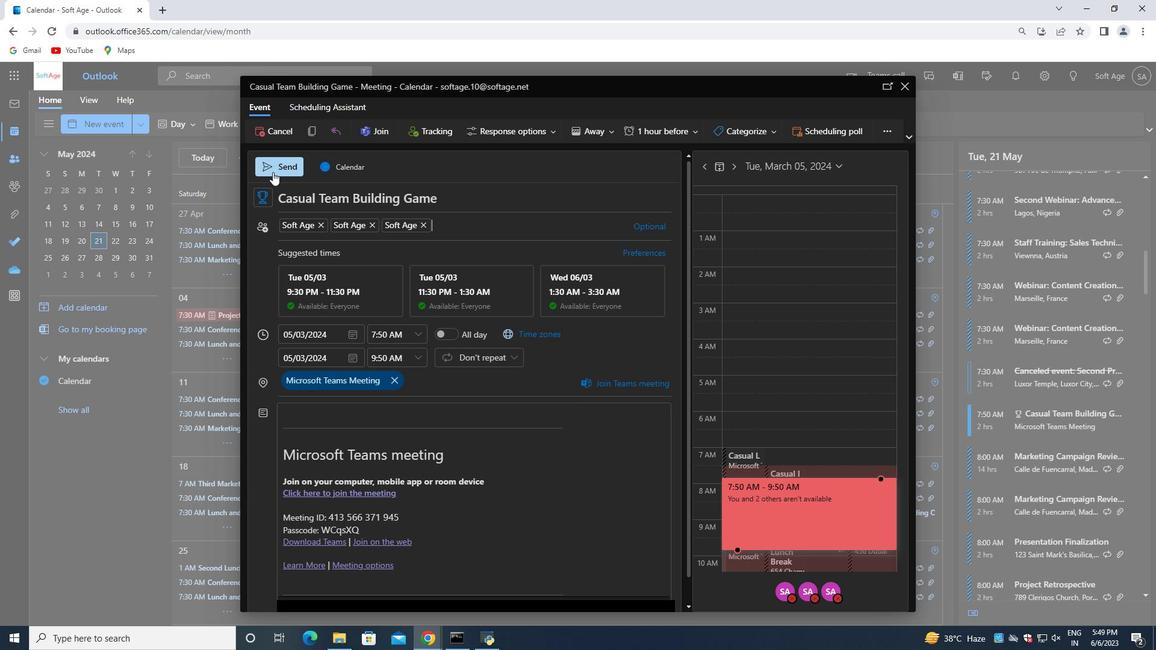 
